 Task: Locate the nearest airport to Atlanta, Georgia, and Birmingham, Alabama.
Action: Key pressed <Key.caps_lock>A<Key.caps_lock>tlanta,<Key.caps_lock>G<Key.caps_lock>eorgia<Key.enter>
Screenshot: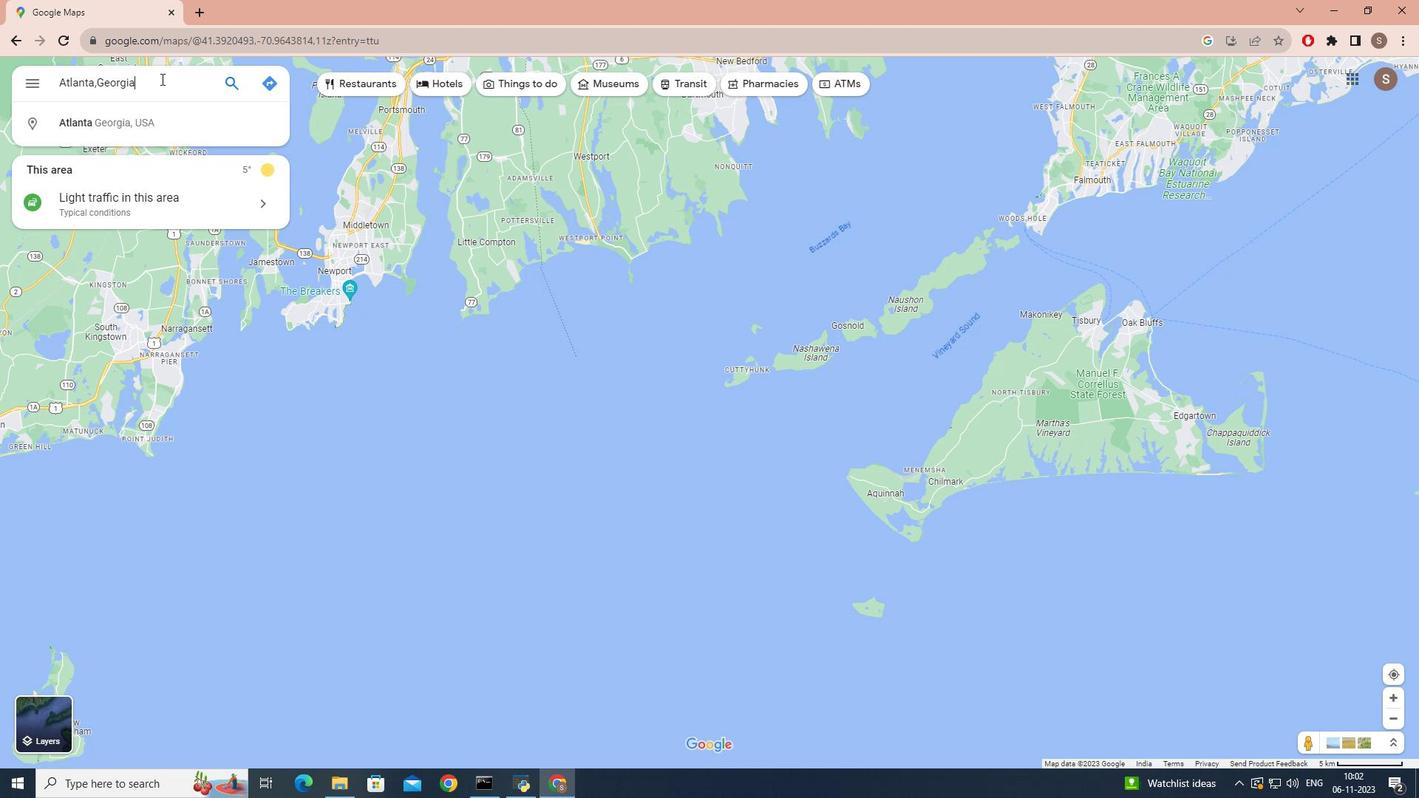 
Action: Mouse moved to (148, 330)
Screenshot: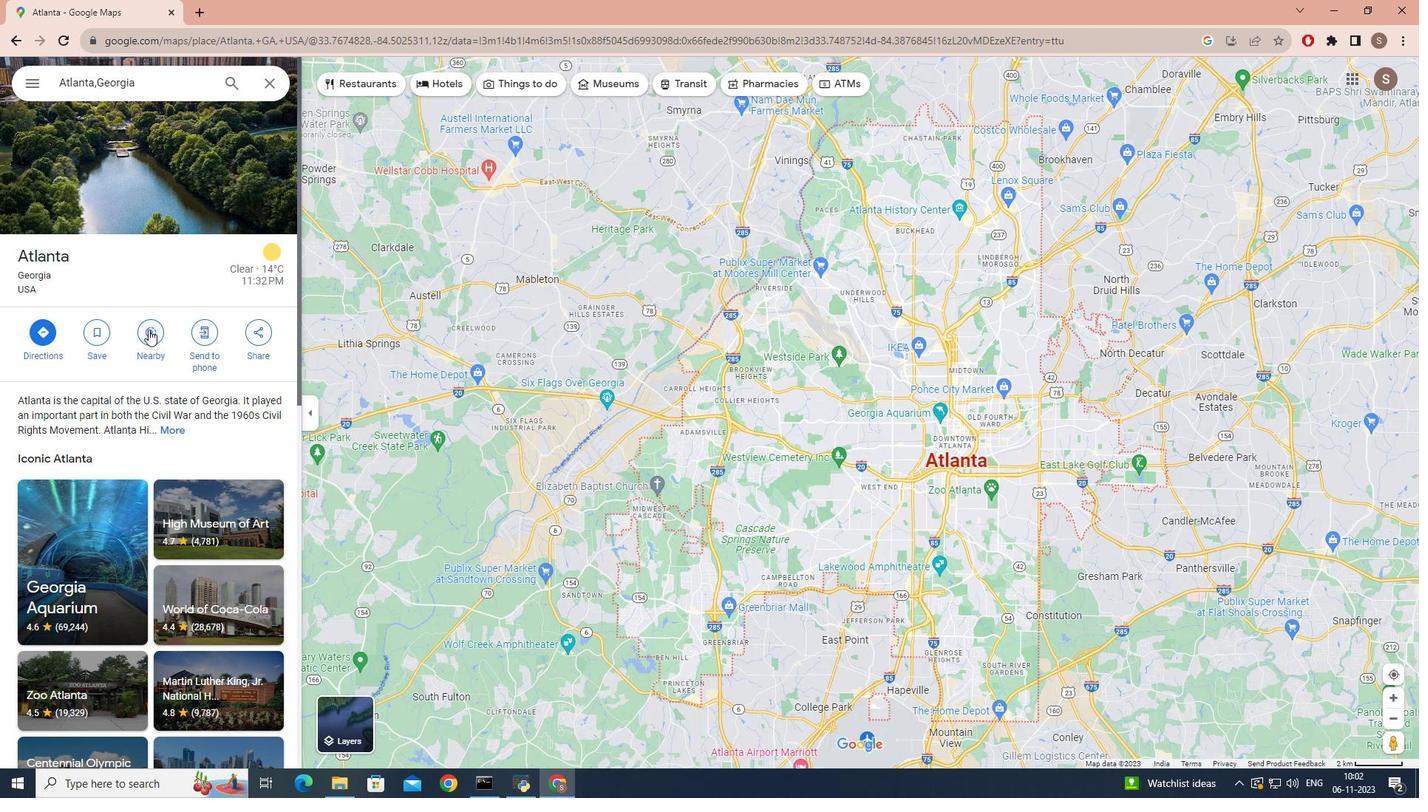 
Action: Mouse pressed left at (148, 330)
Screenshot: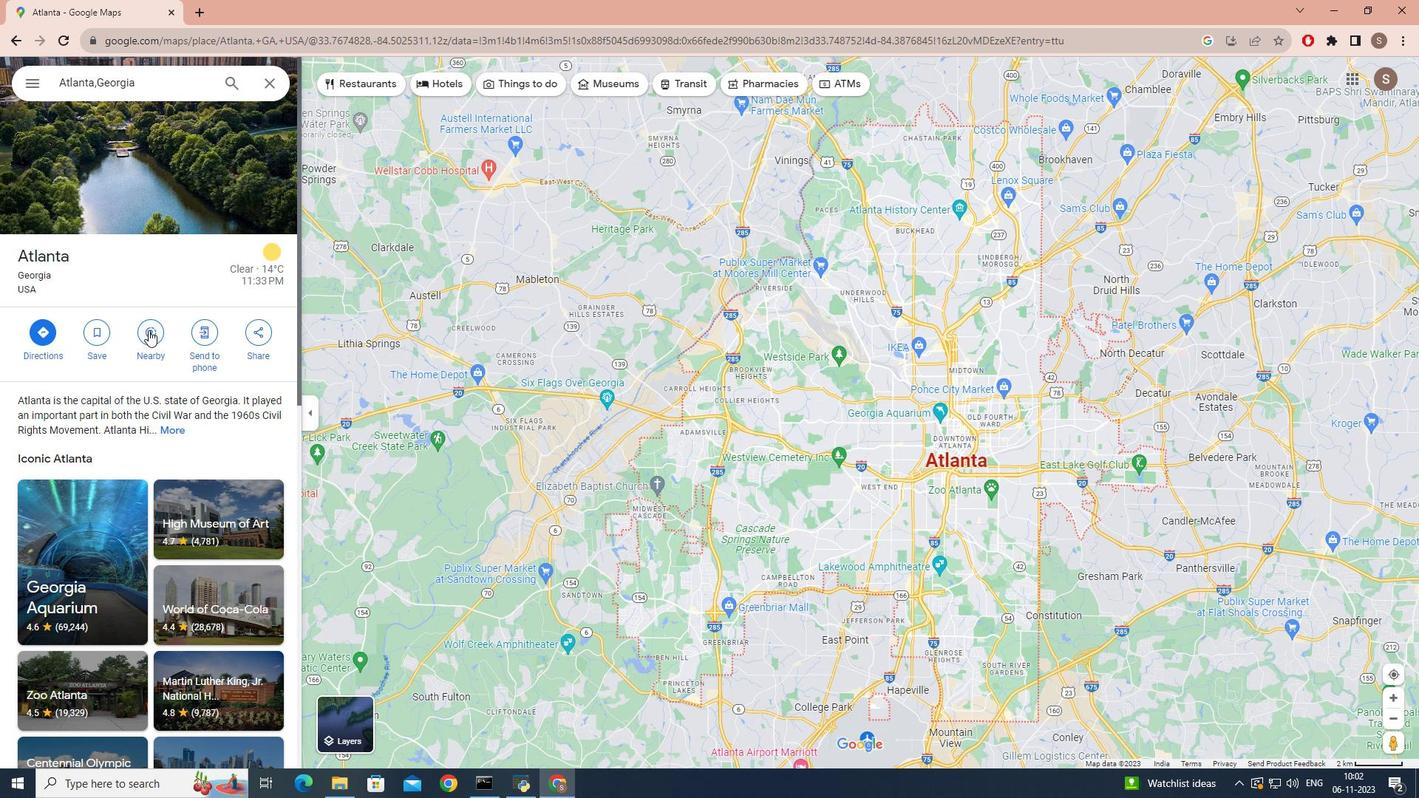 
Action: Mouse moved to (141, 137)
Screenshot: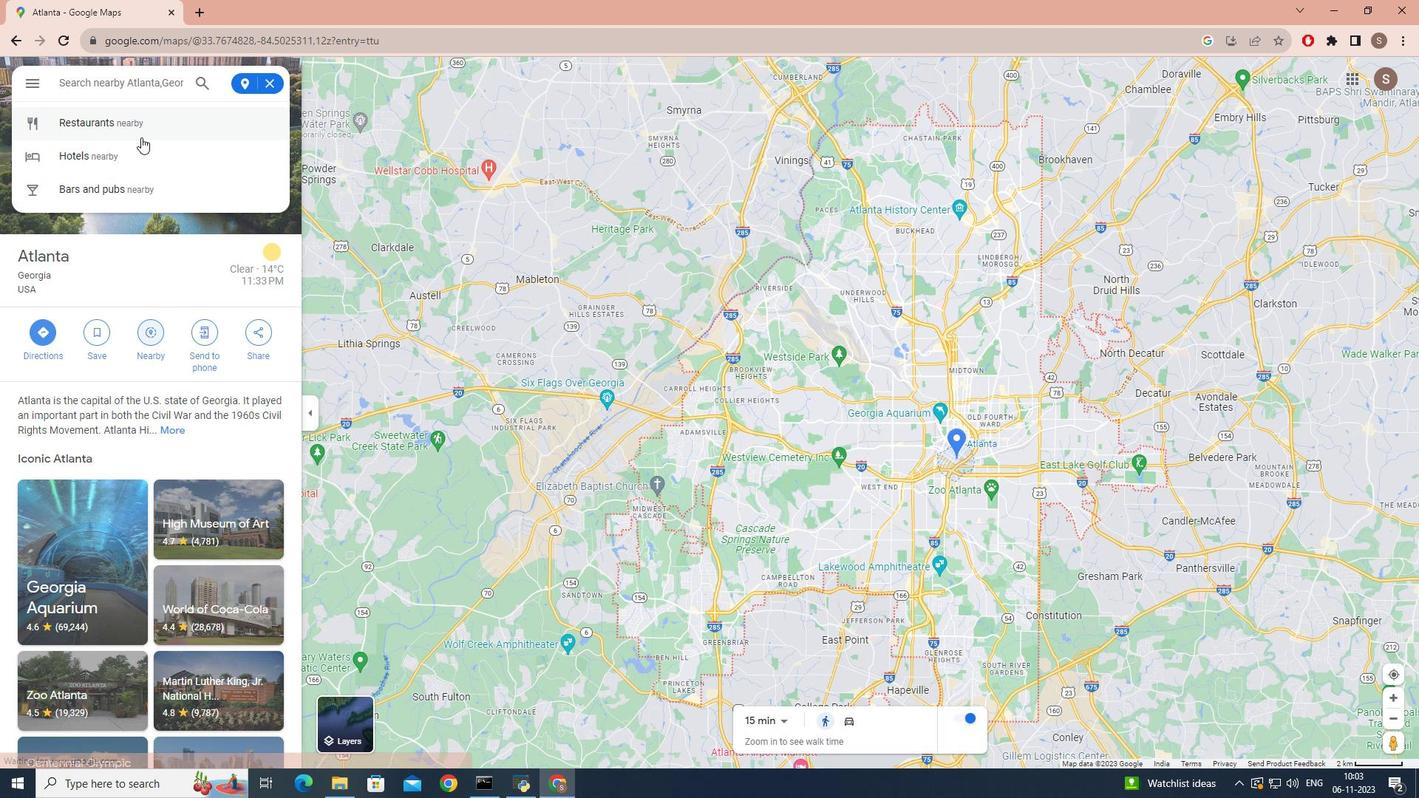 
Action: Key pressed airport<Key.enter>
Screenshot: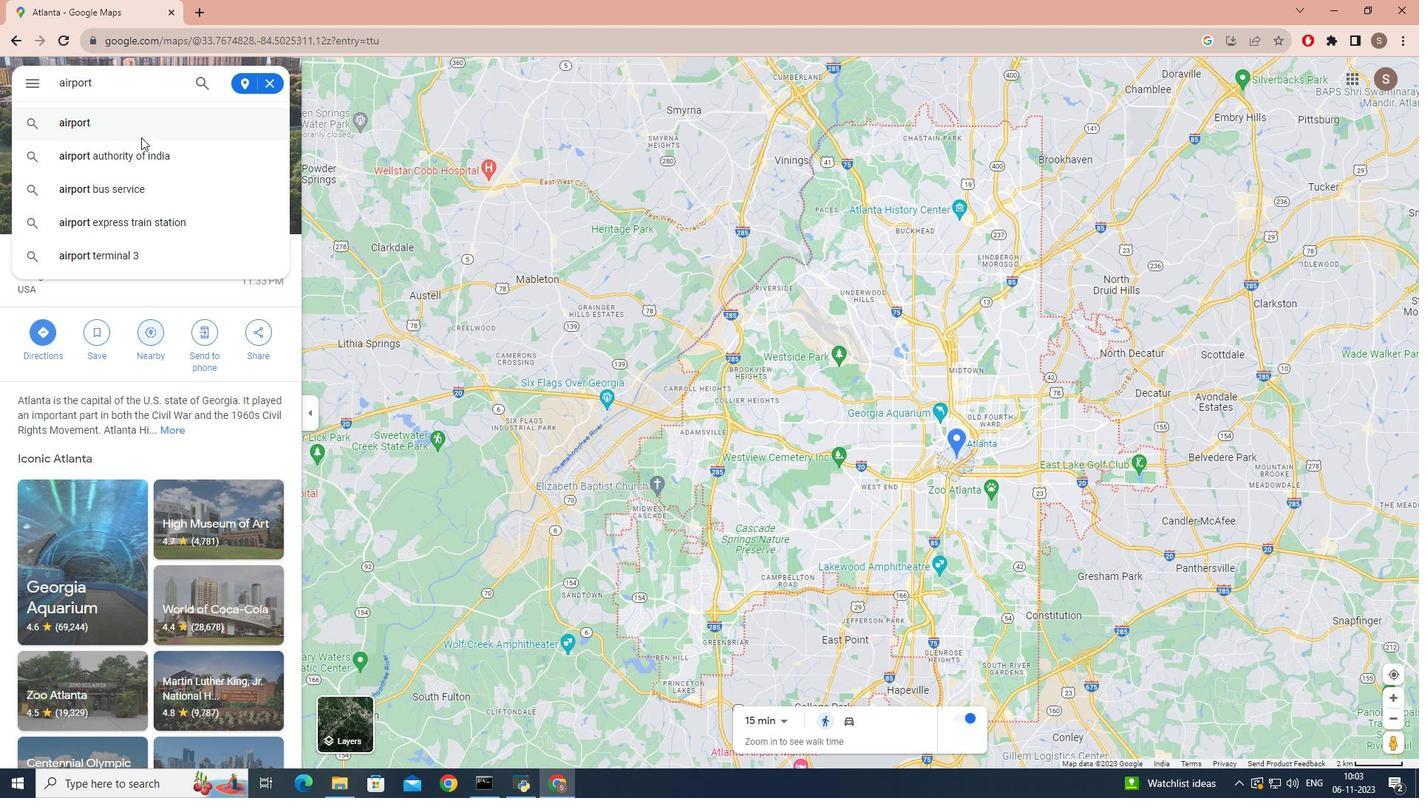 
Action: Mouse moved to (121, 178)
Screenshot: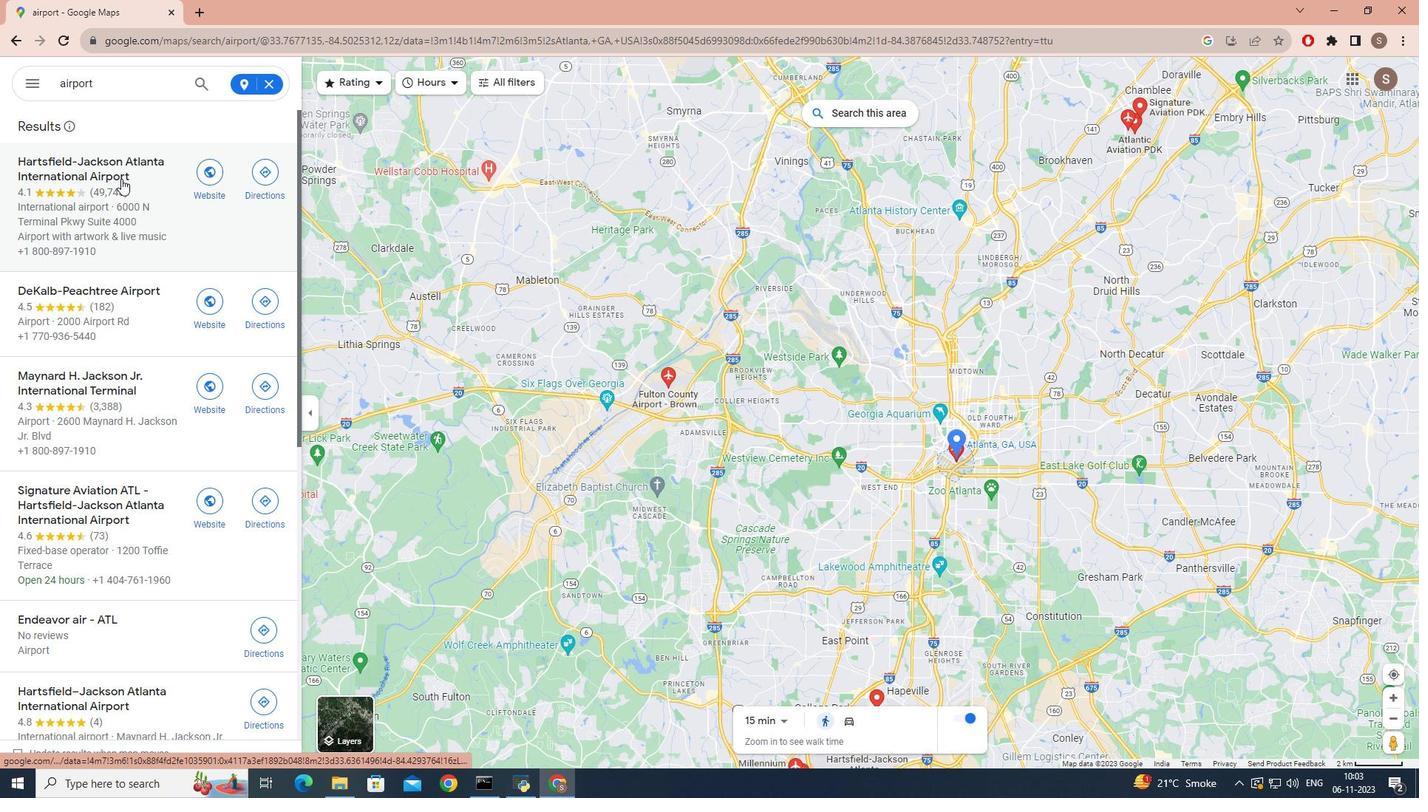 
Action: Mouse scrolled (121, 178) with delta (0, 0)
Screenshot: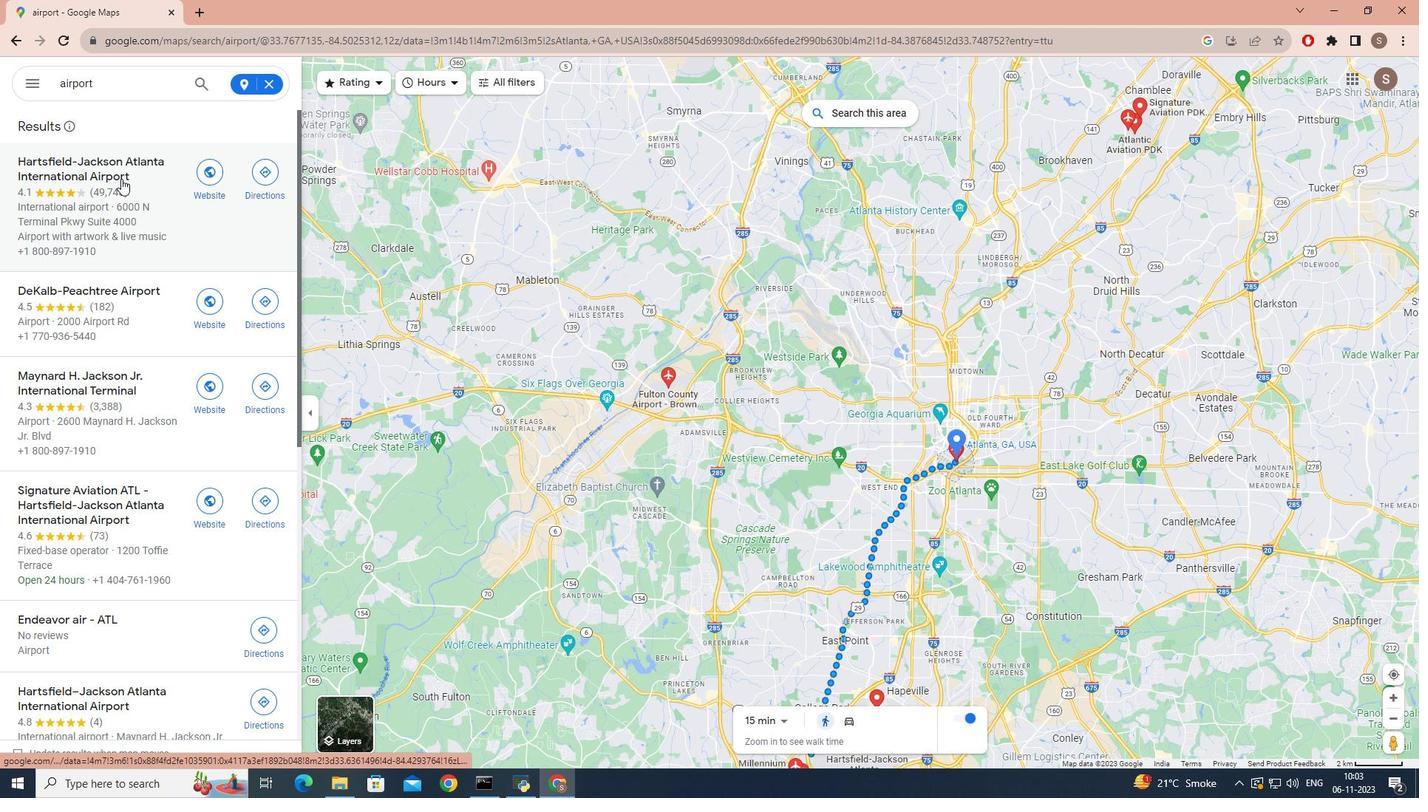 
Action: Mouse scrolled (121, 178) with delta (0, 0)
Screenshot: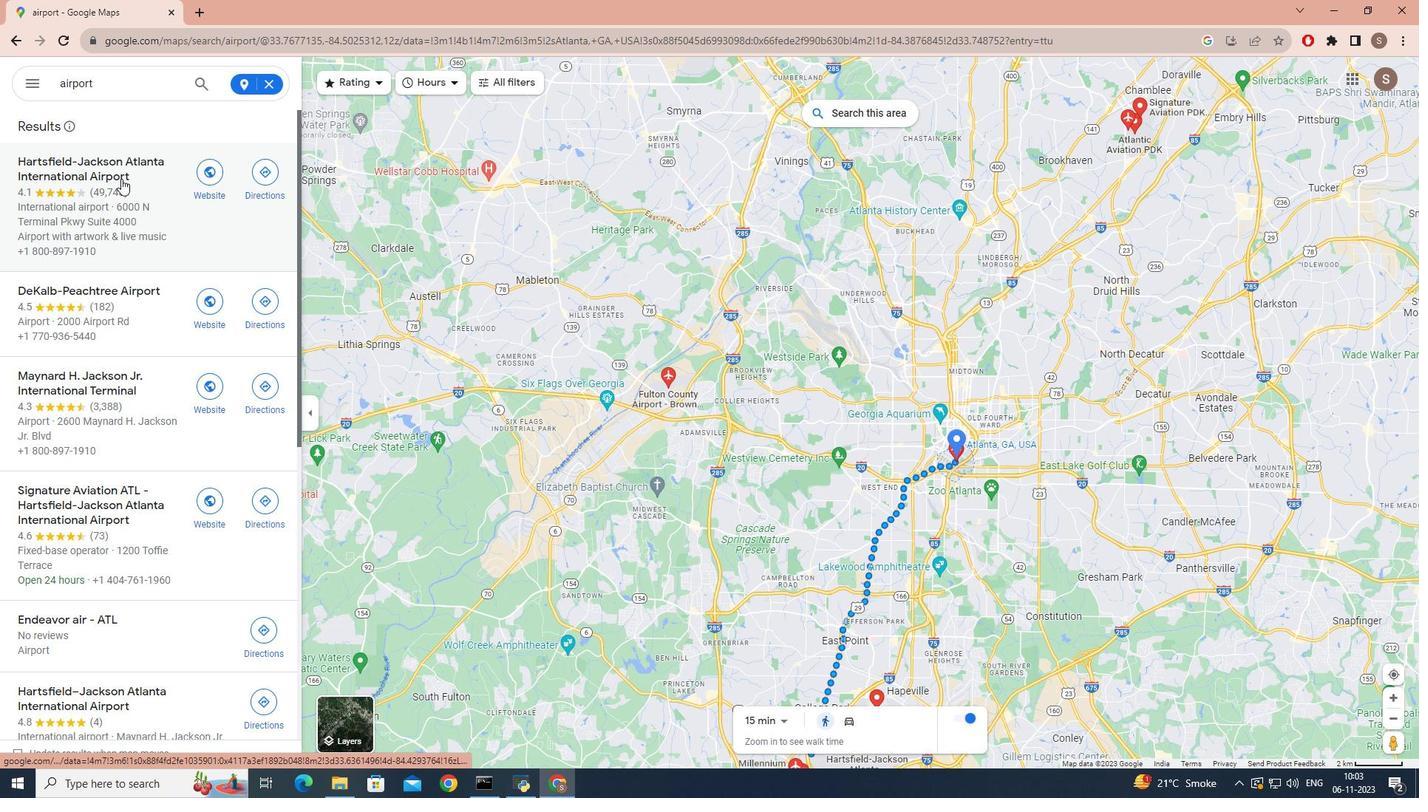 
Action: Mouse scrolled (121, 178) with delta (0, 0)
Screenshot: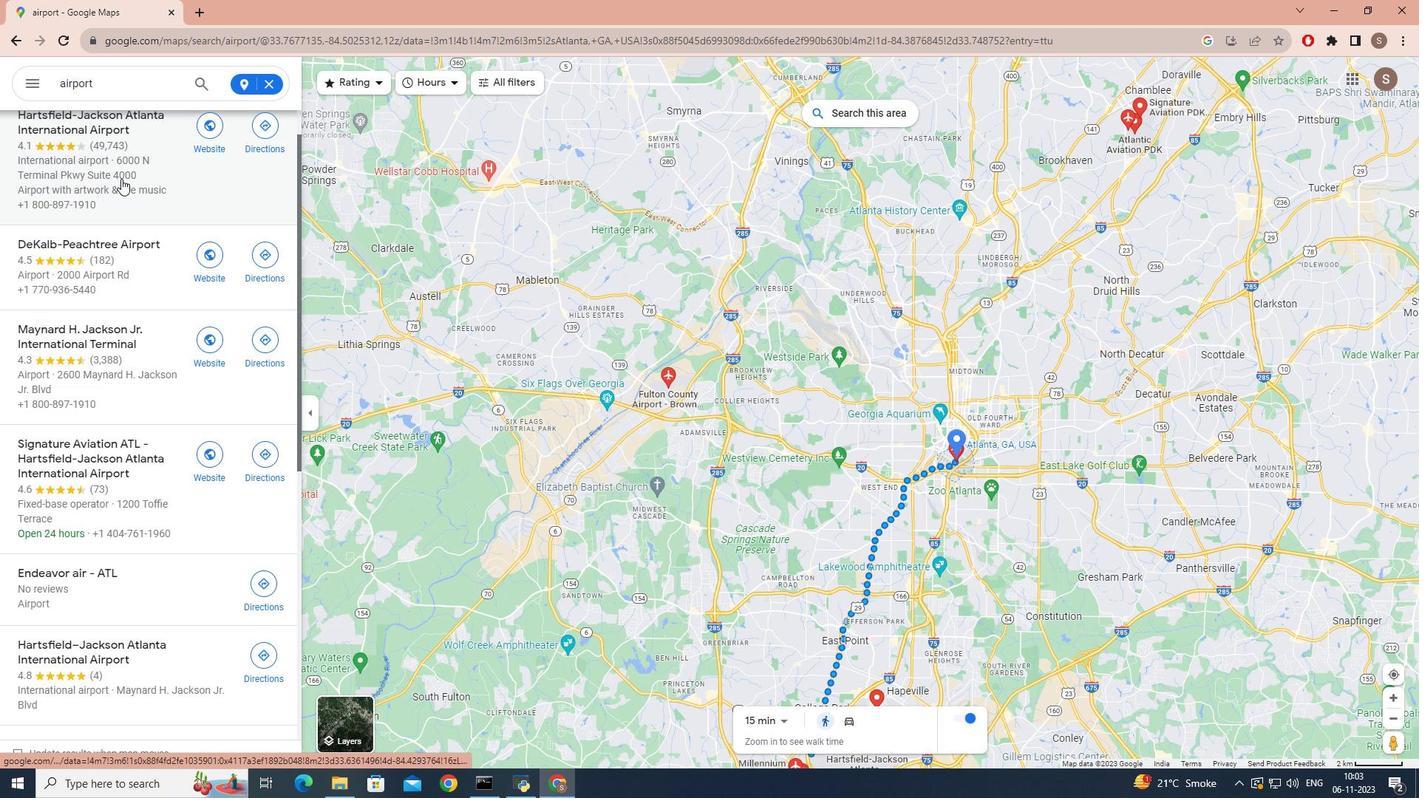 
Action: Mouse scrolled (121, 178) with delta (0, 0)
Screenshot: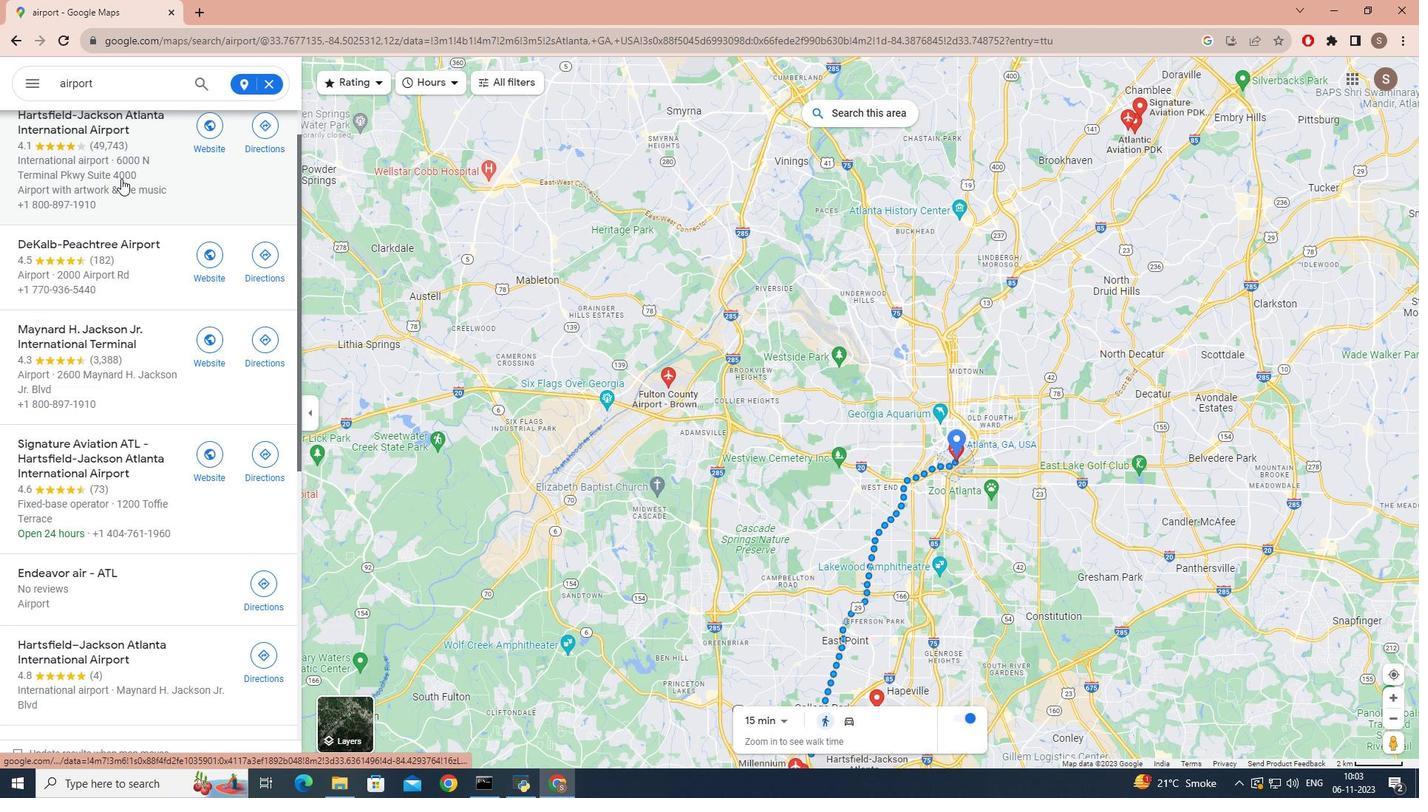 
Action: Mouse scrolled (121, 179) with delta (0, 0)
Screenshot: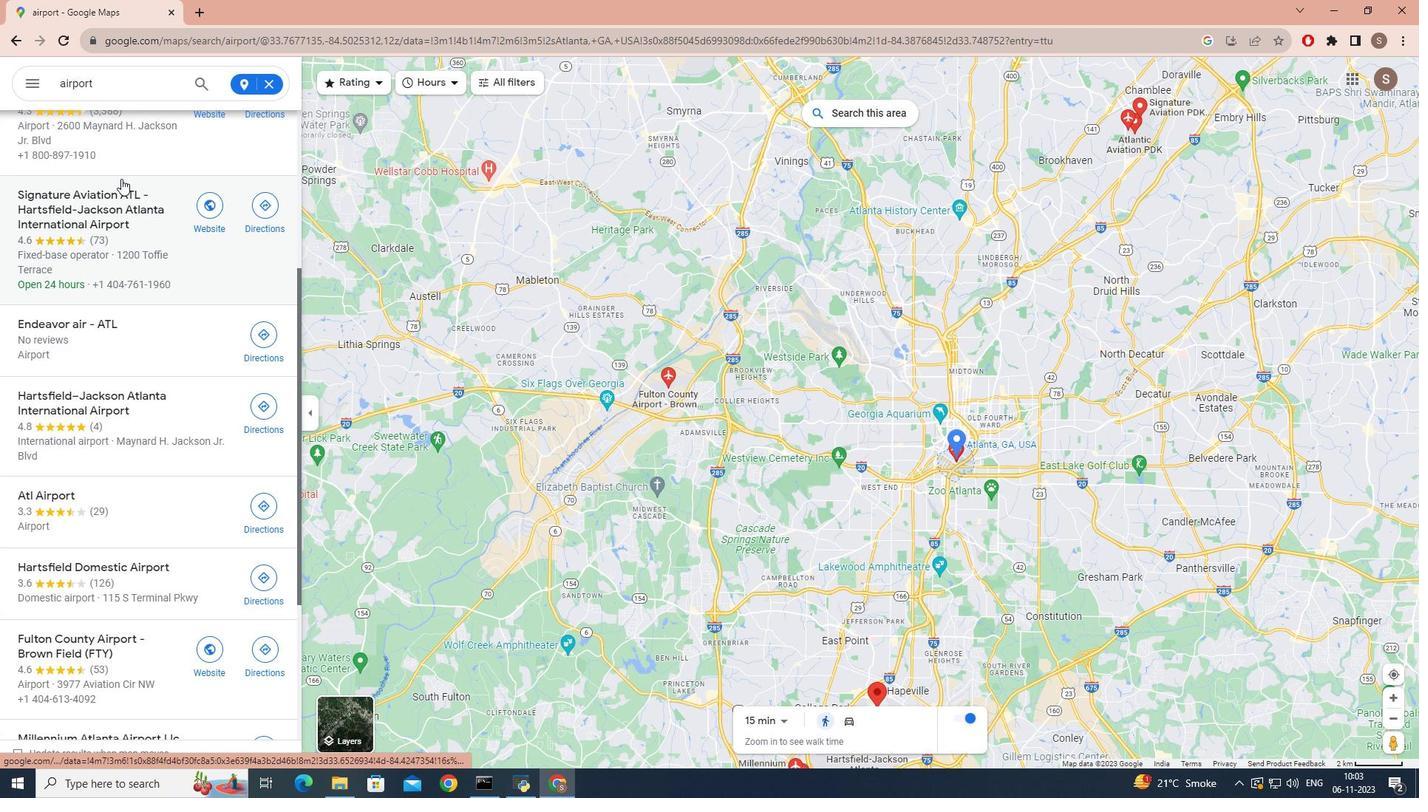 
Action: Mouse scrolled (121, 179) with delta (0, 0)
Screenshot: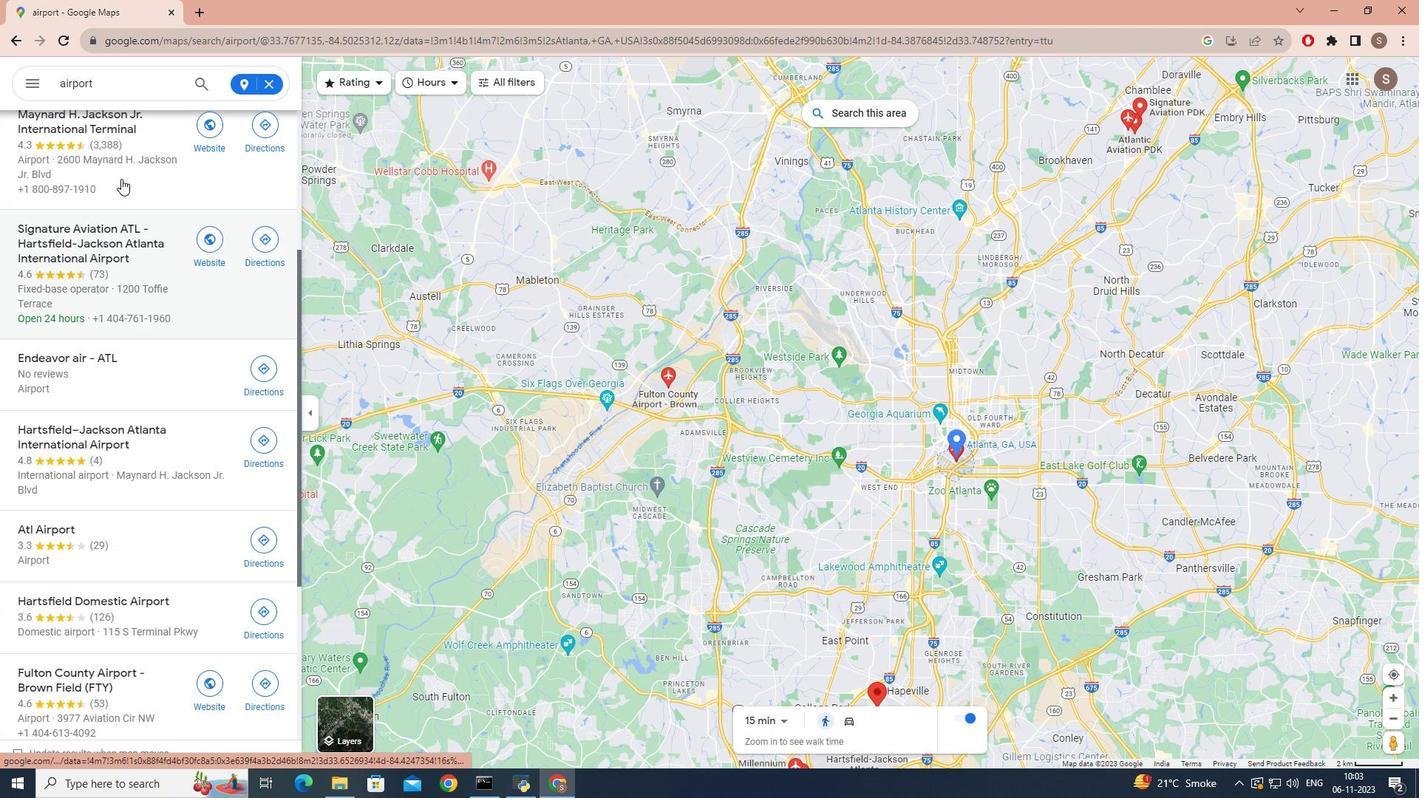 
Action: Mouse scrolled (121, 179) with delta (0, 0)
Screenshot: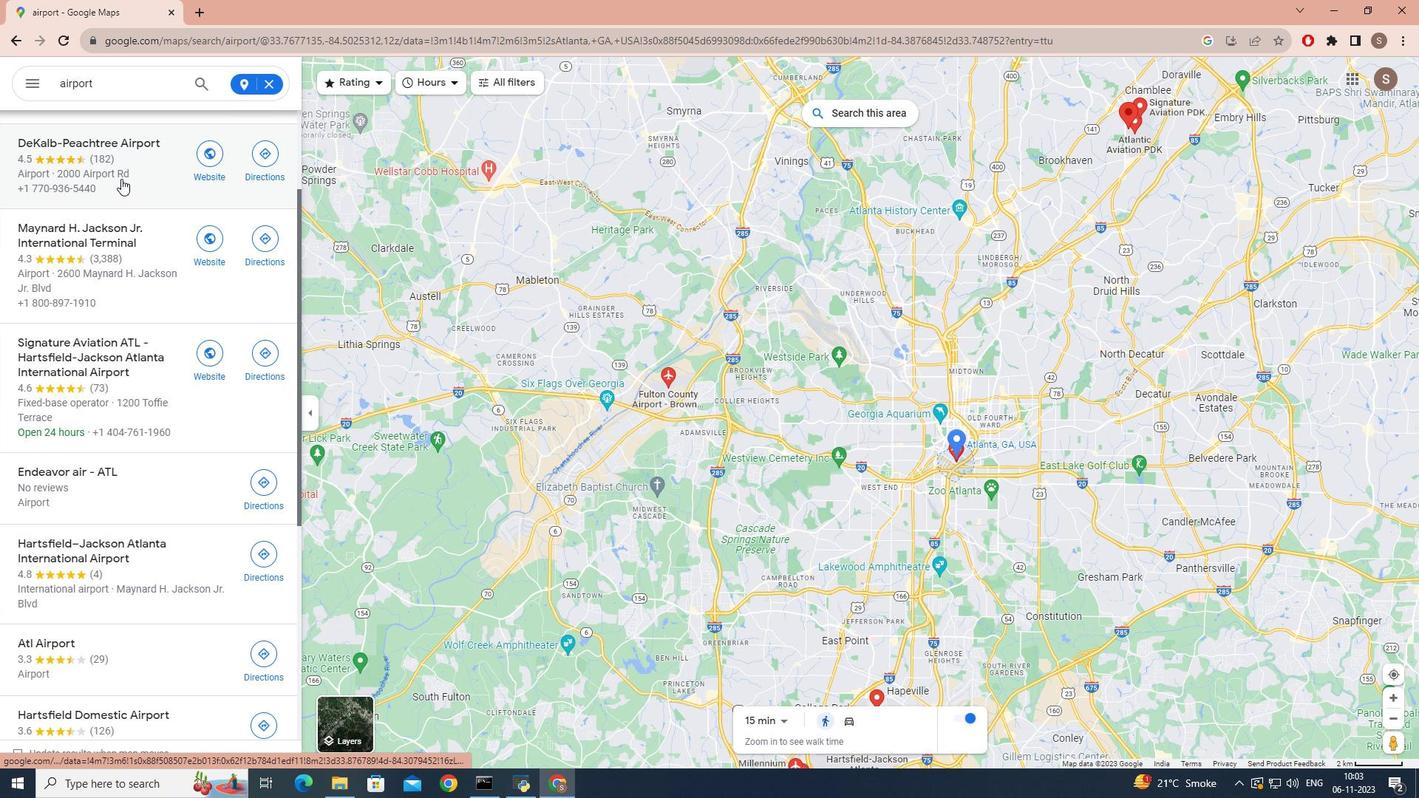 
Action: Mouse scrolled (121, 179) with delta (0, 0)
Screenshot: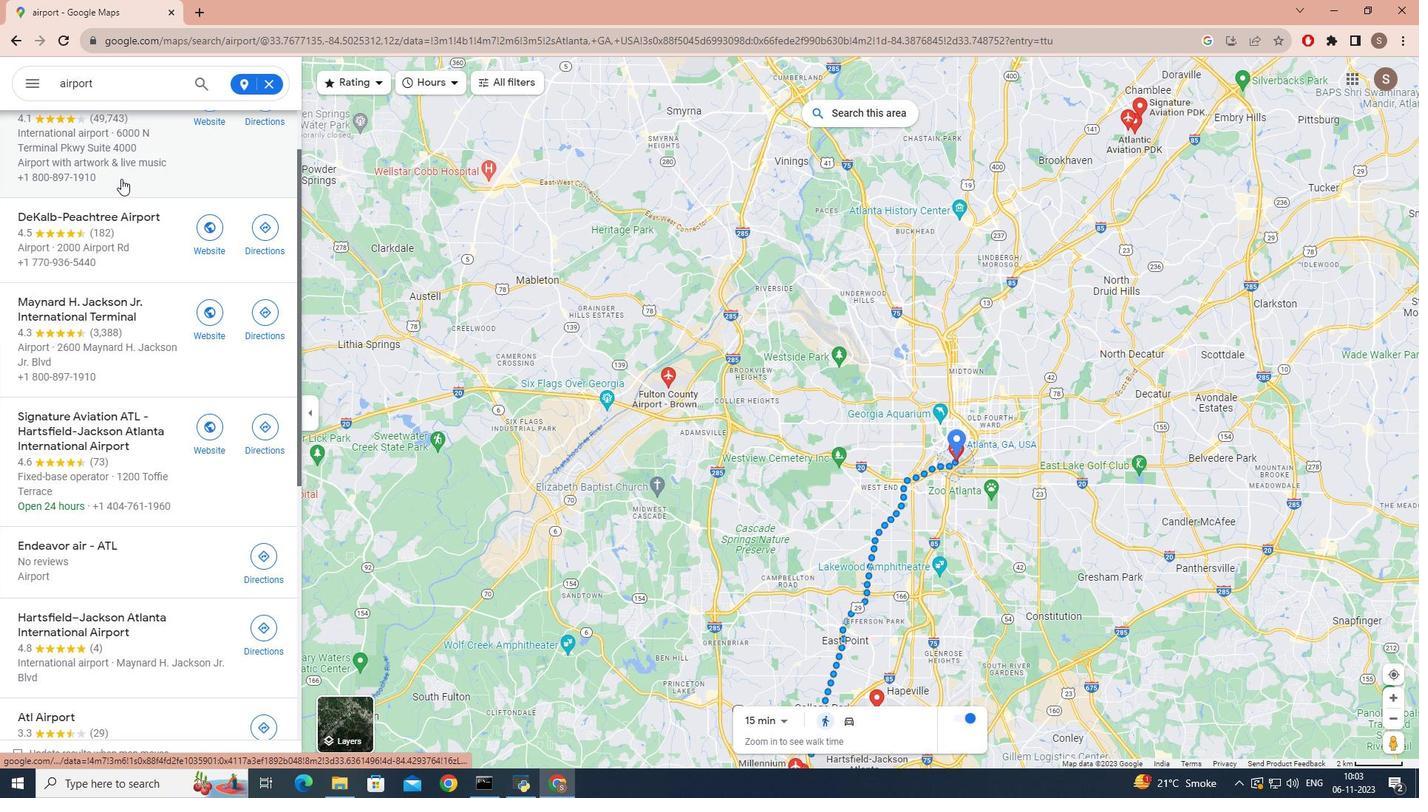 
Action: Mouse scrolled (121, 179) with delta (0, 0)
Screenshot: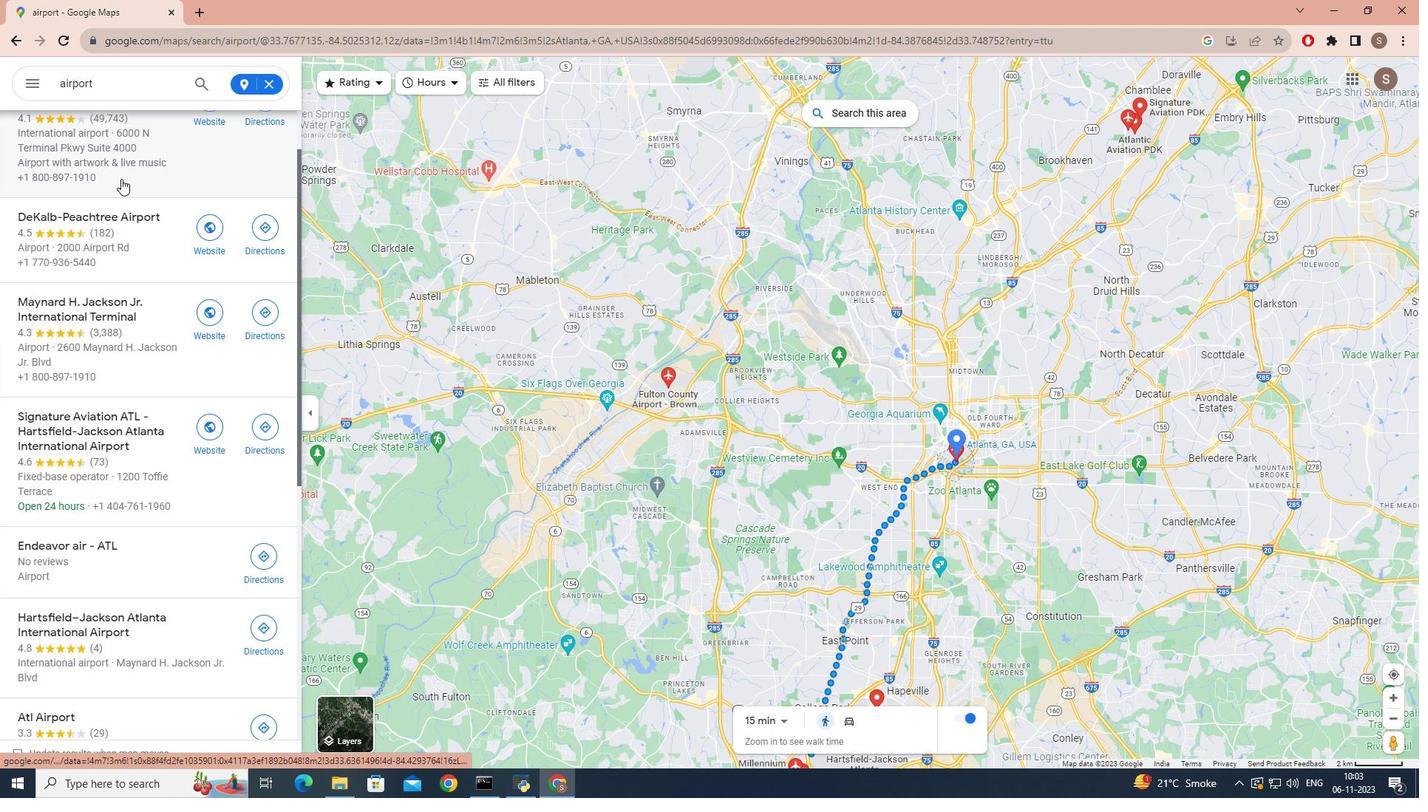 
Action: Mouse moved to (271, 85)
Screenshot: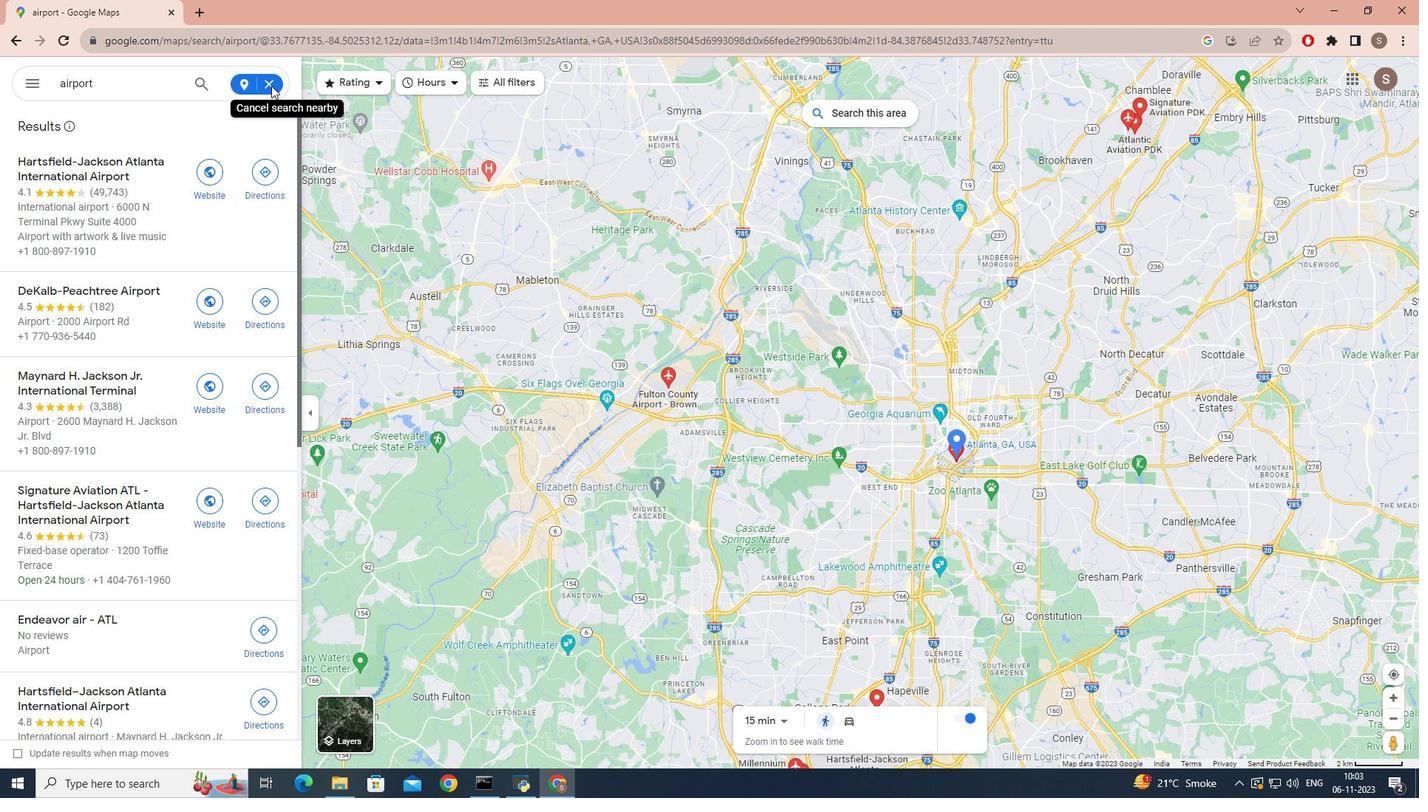 
Action: Mouse pressed left at (271, 85)
Screenshot: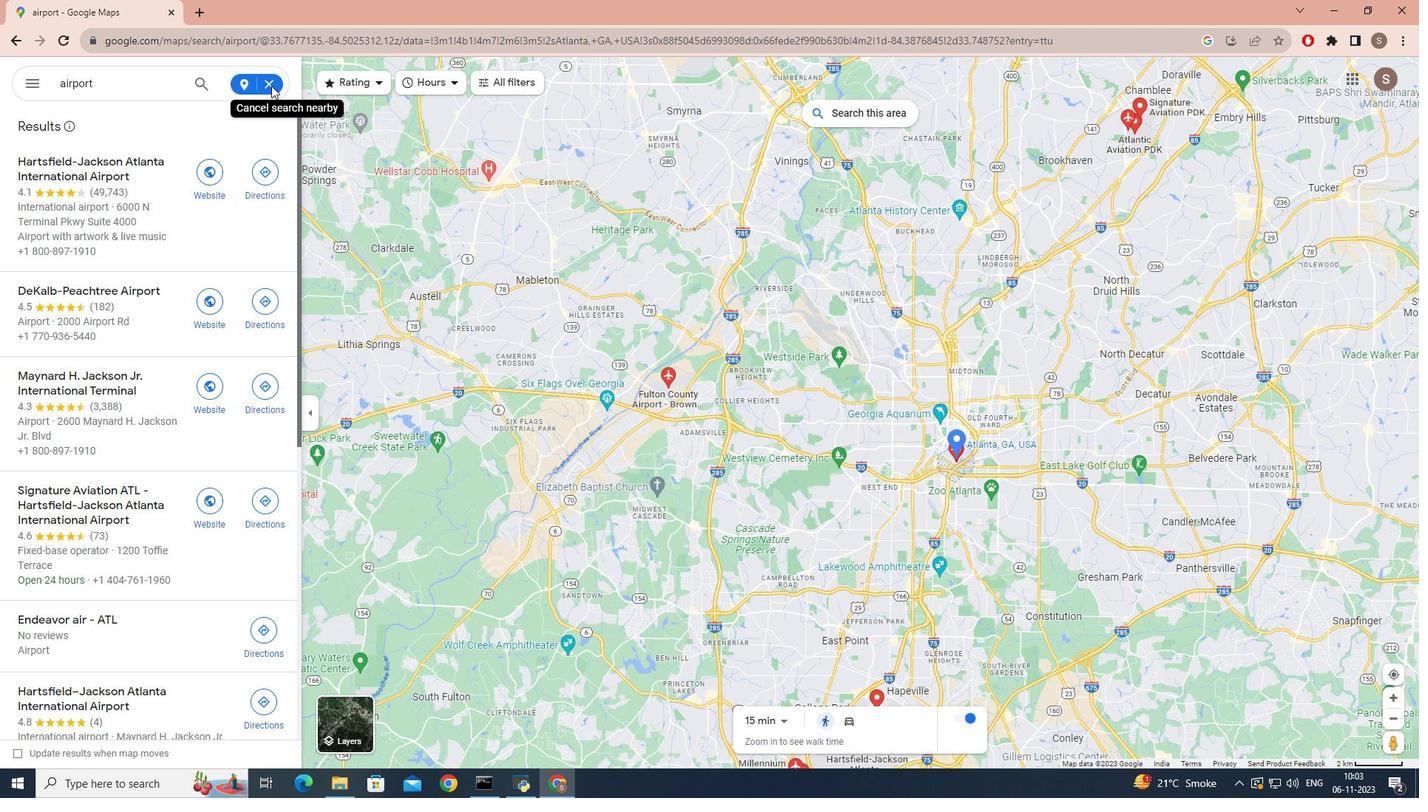 
Action: Mouse pressed left at (271, 85)
Screenshot: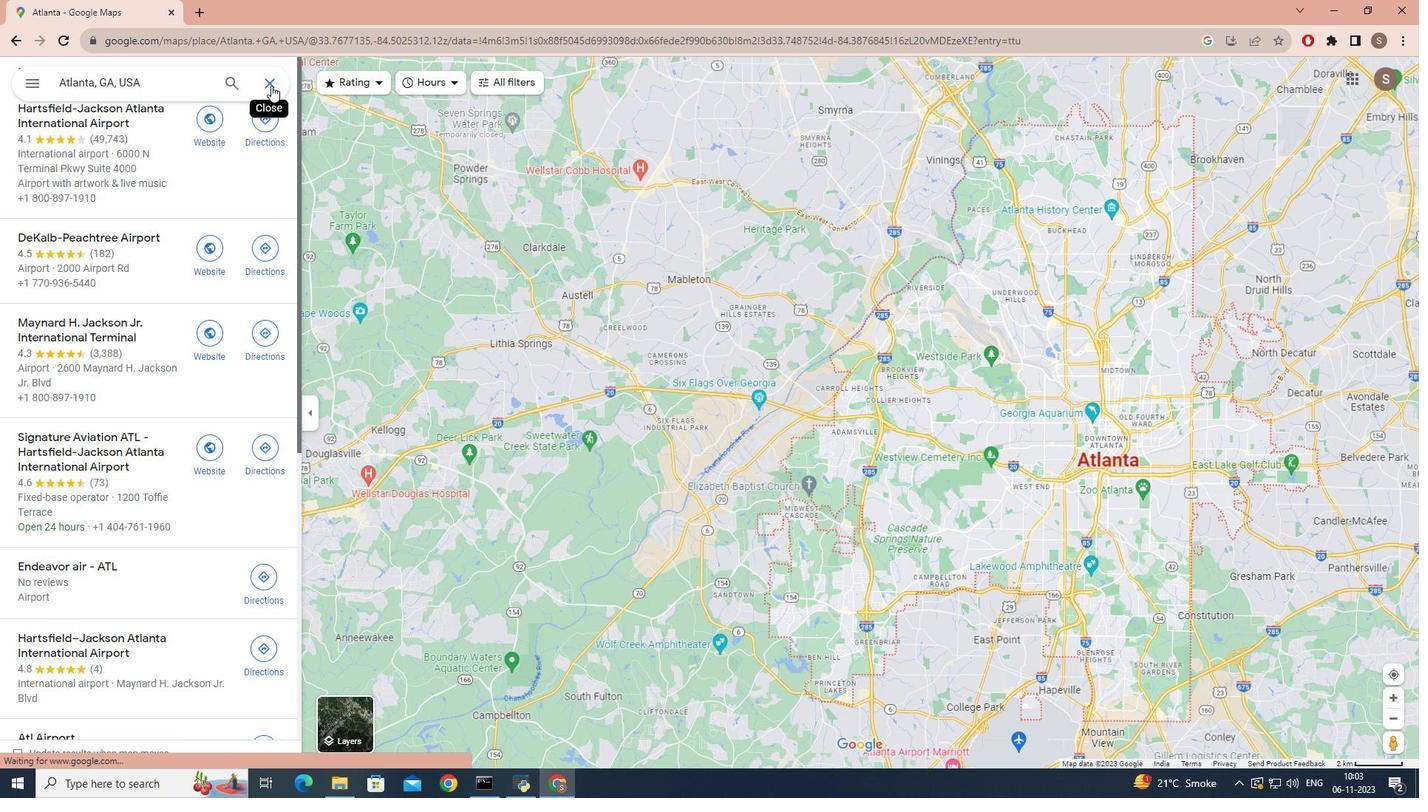 
Action: Mouse moved to (98, 68)
Screenshot: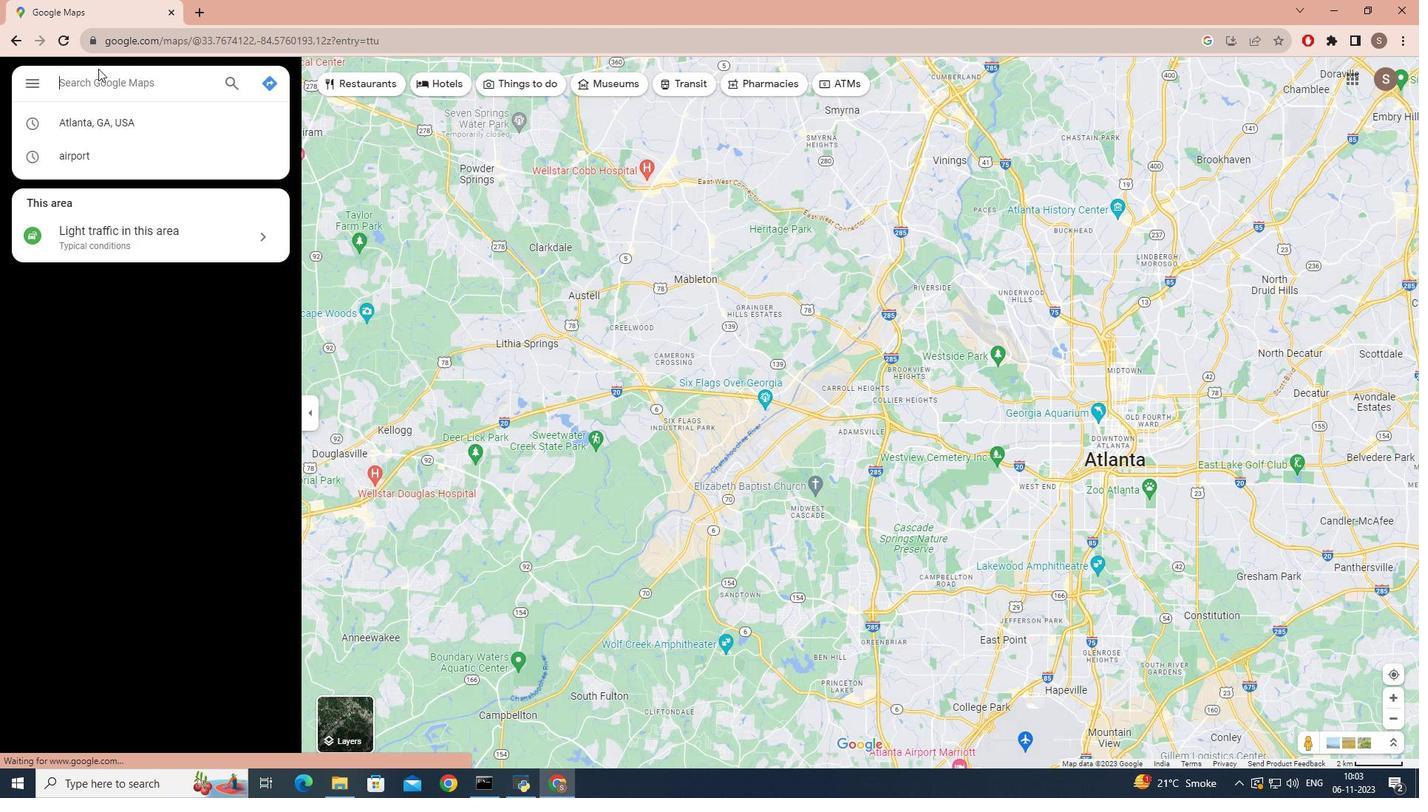 
Action: Key pressed <Key.caps_lock>B<Key.caps_lock>irmingham,<Key.caps_lock>A<Key.caps_lock>labama<Key.enter>
Screenshot: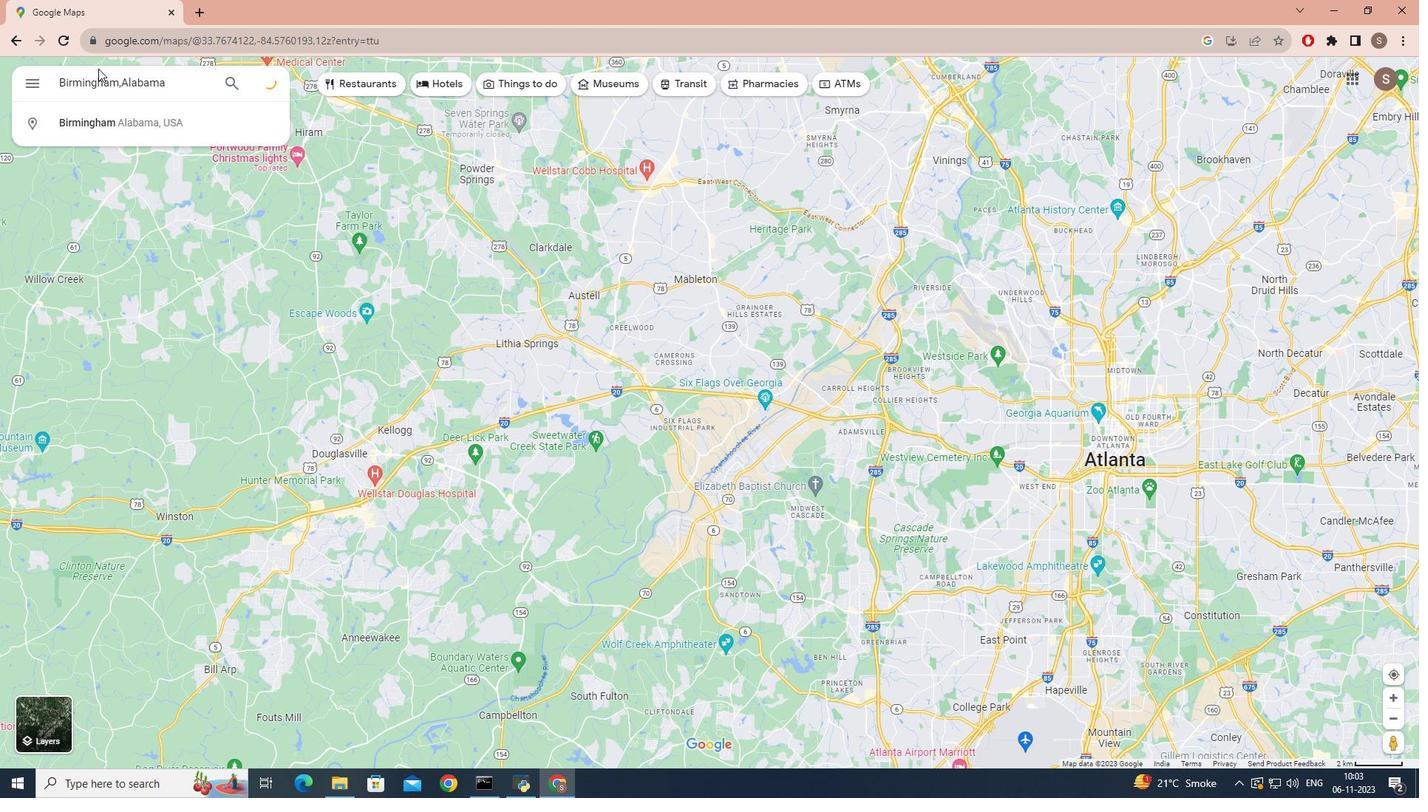 
Action: Mouse moved to (144, 328)
Screenshot: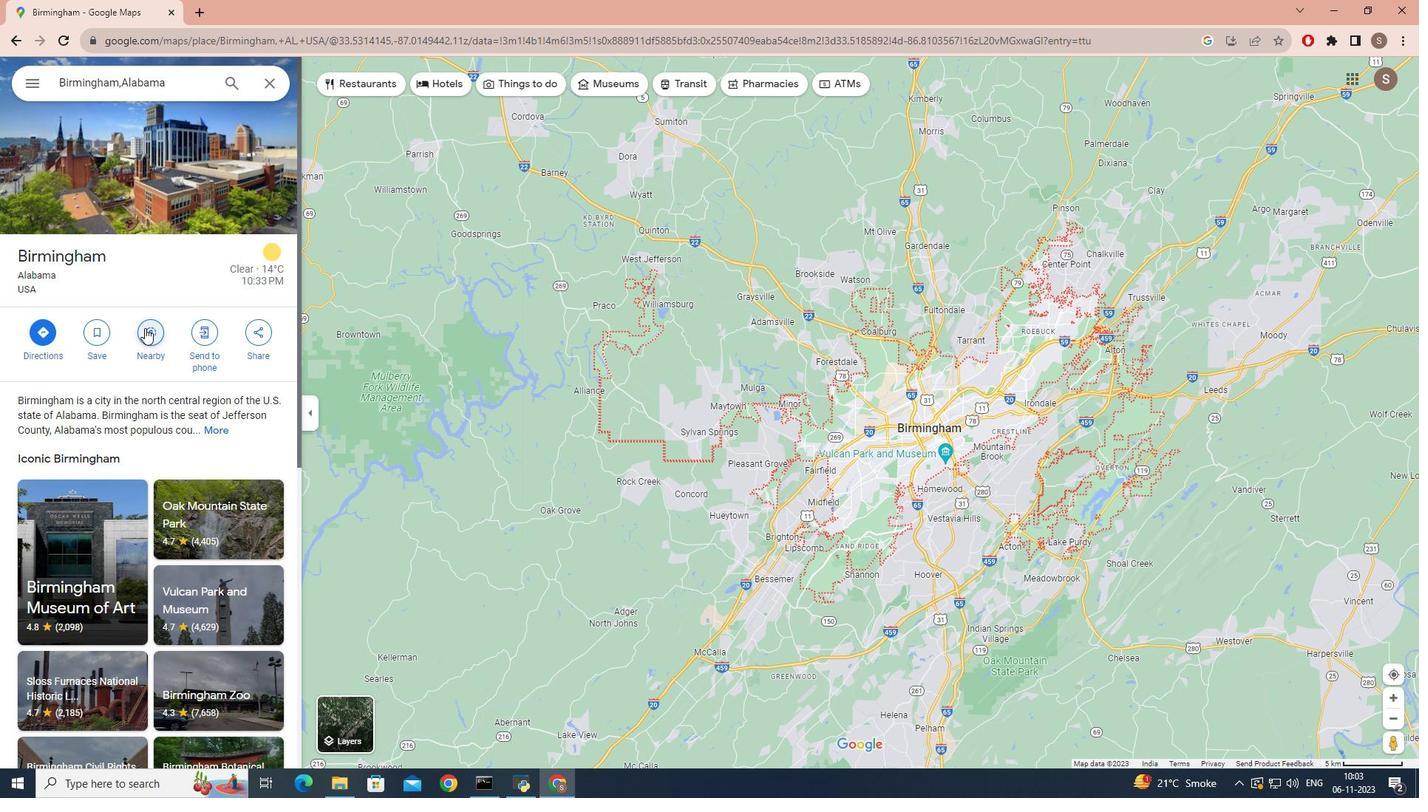 
Action: Mouse pressed left at (144, 328)
Screenshot: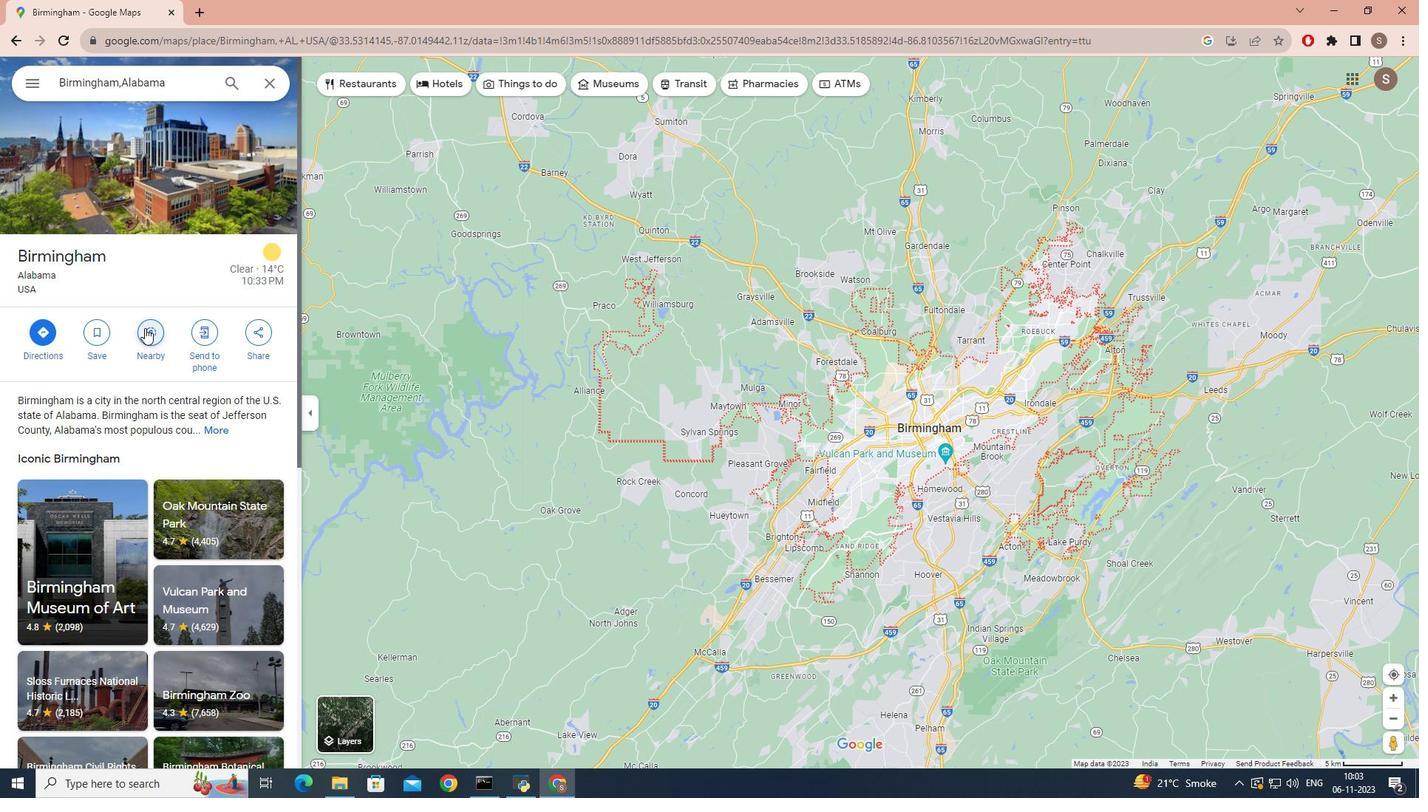 
Action: Mouse moved to (155, 76)
Screenshot: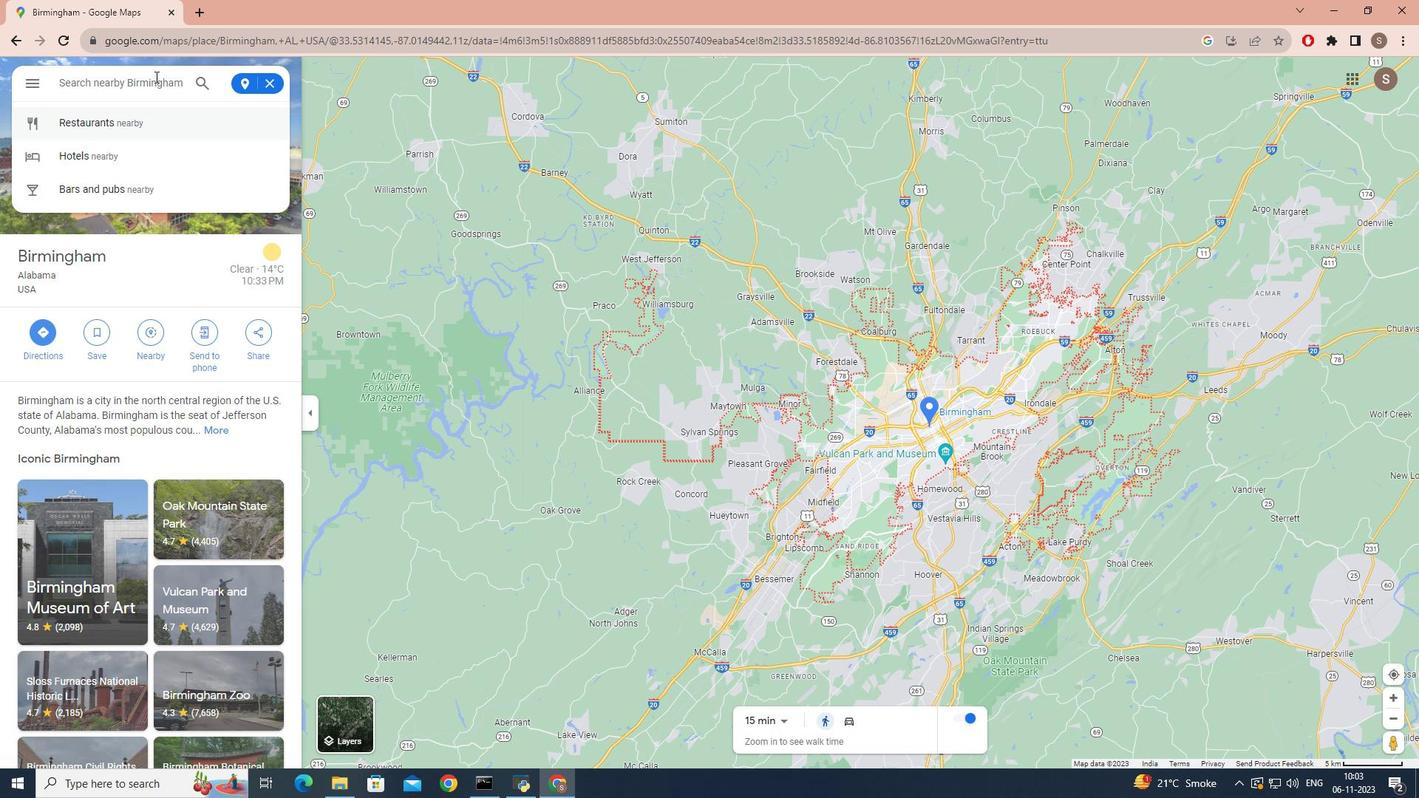 
Action: Key pressed air
Screenshot: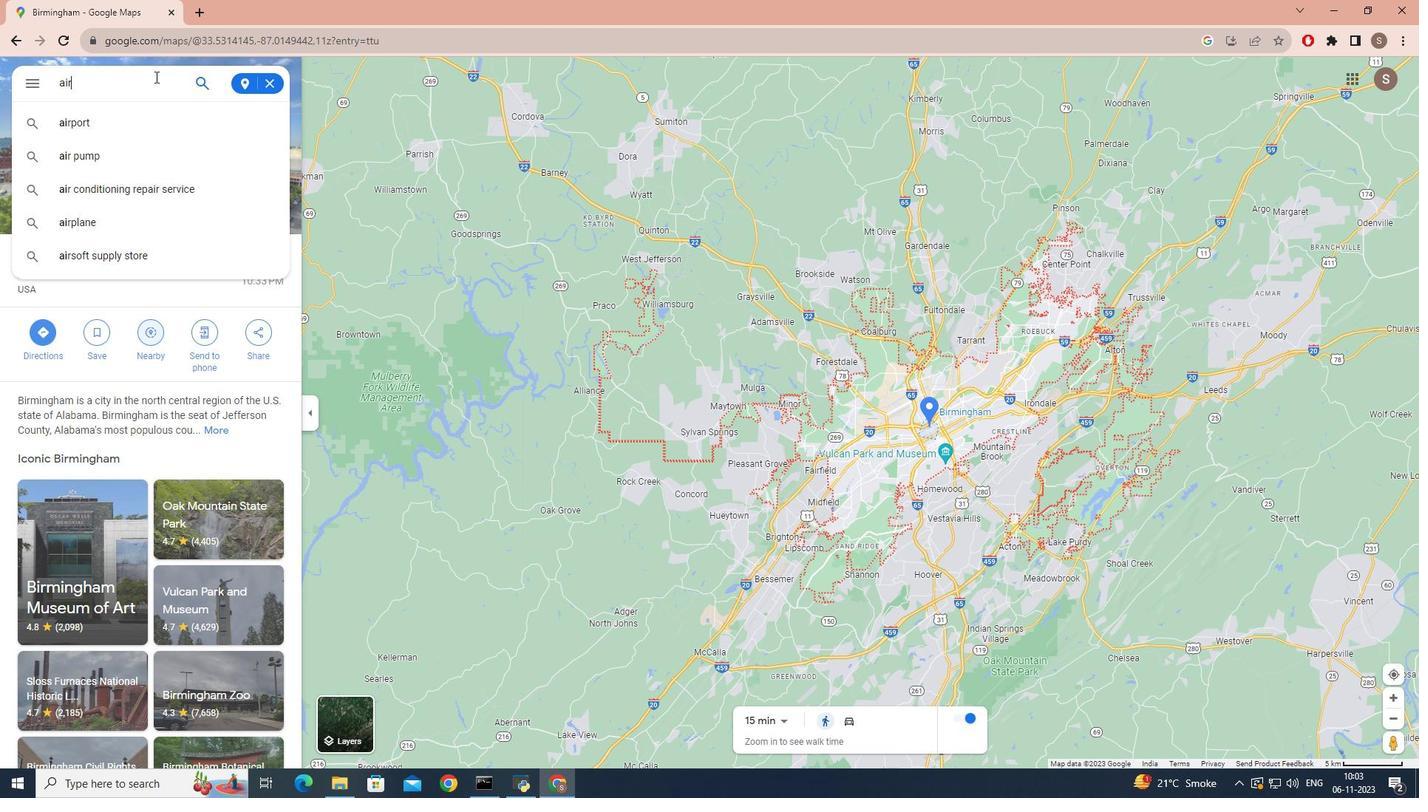
Action: Mouse moved to (155, 76)
Screenshot: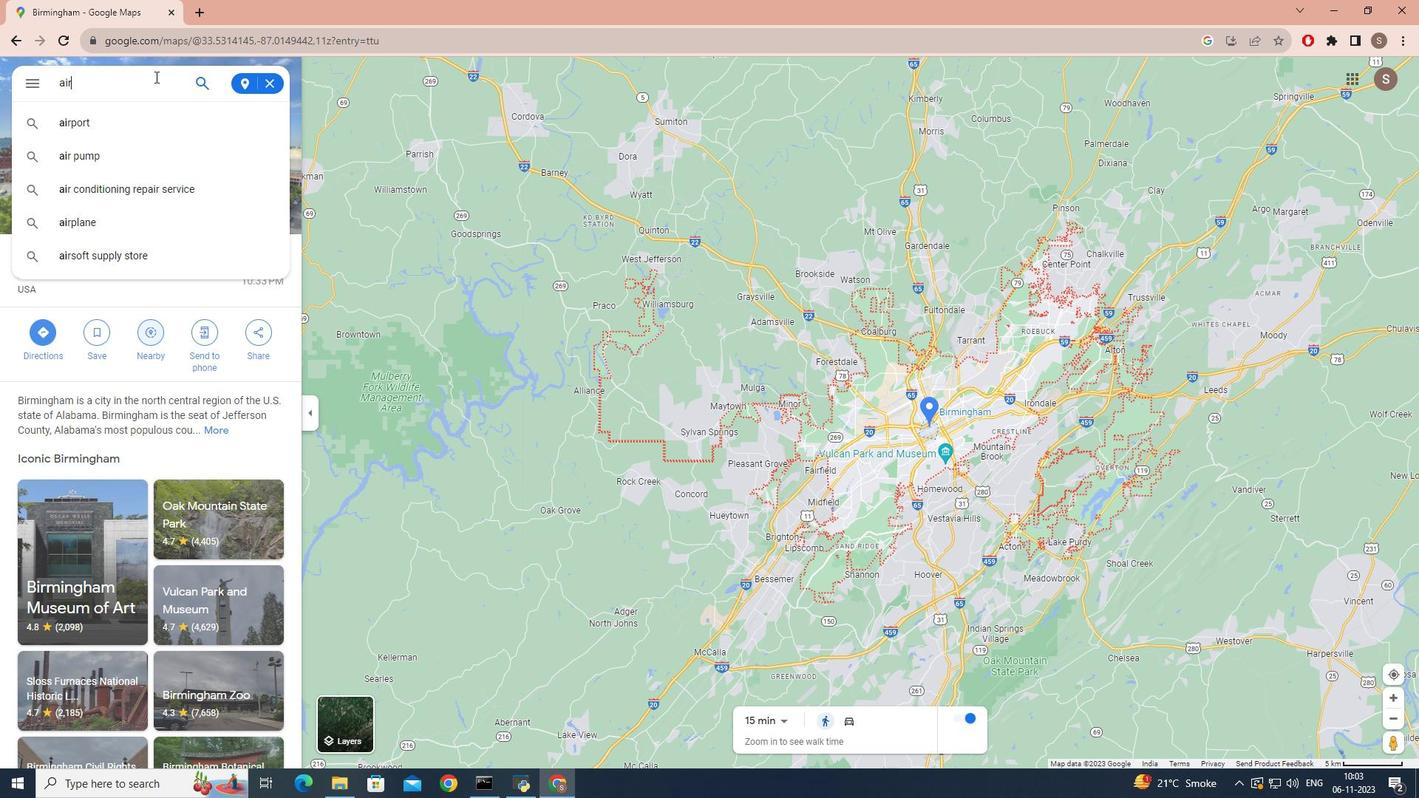 
Action: Key pressed port<Key.enter>
Screenshot: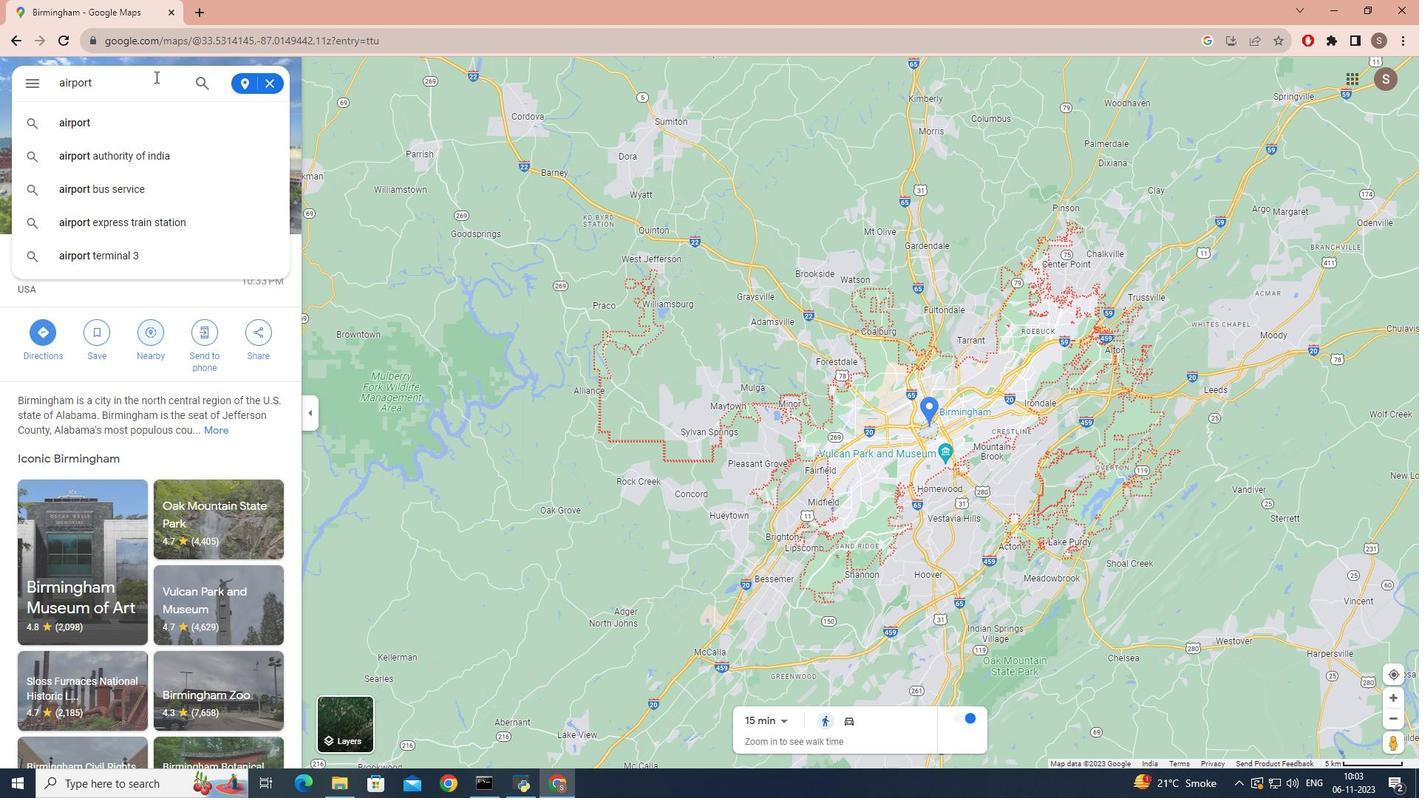 
Action: Mouse moved to (125, 153)
Screenshot: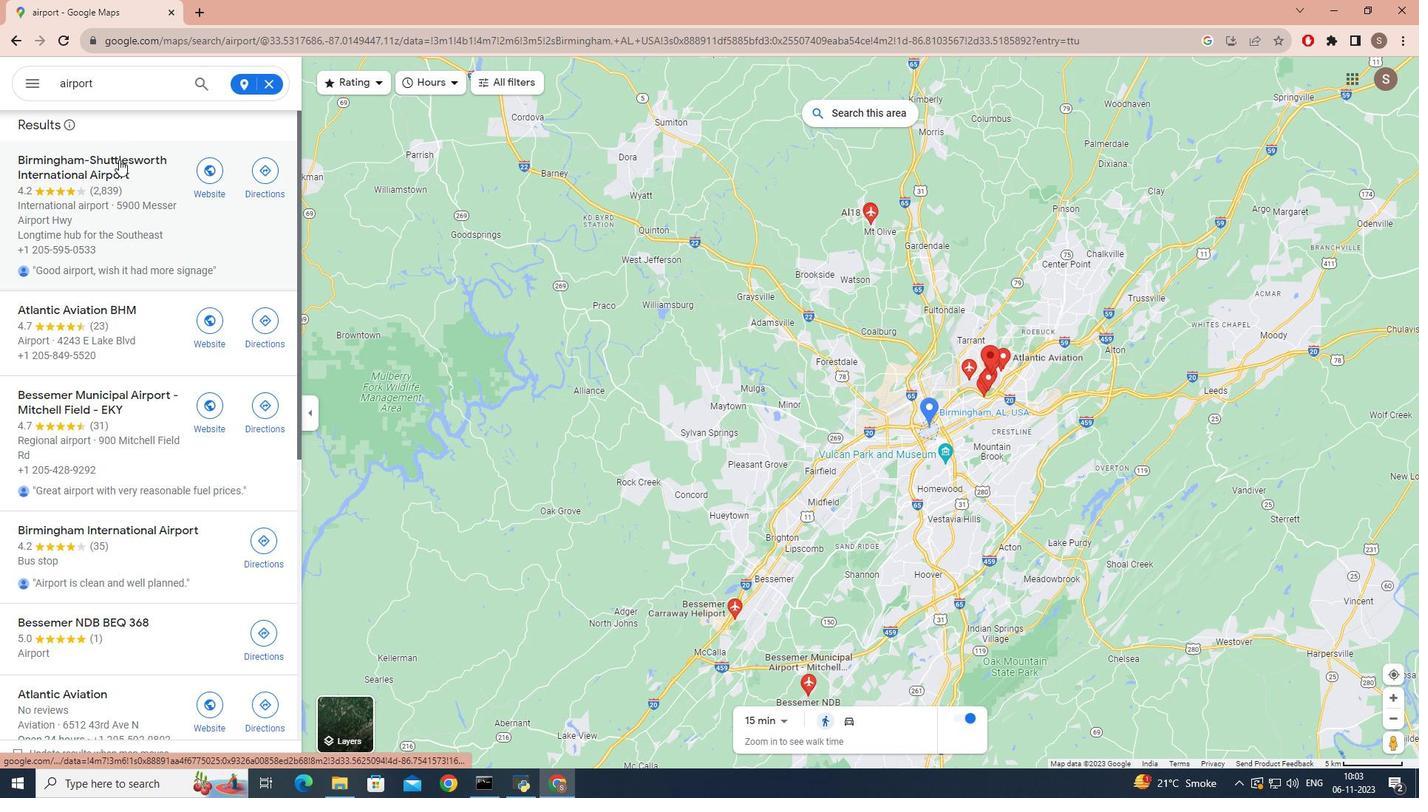 
Action: Mouse scrolled (125, 152) with delta (0, 0)
Screenshot: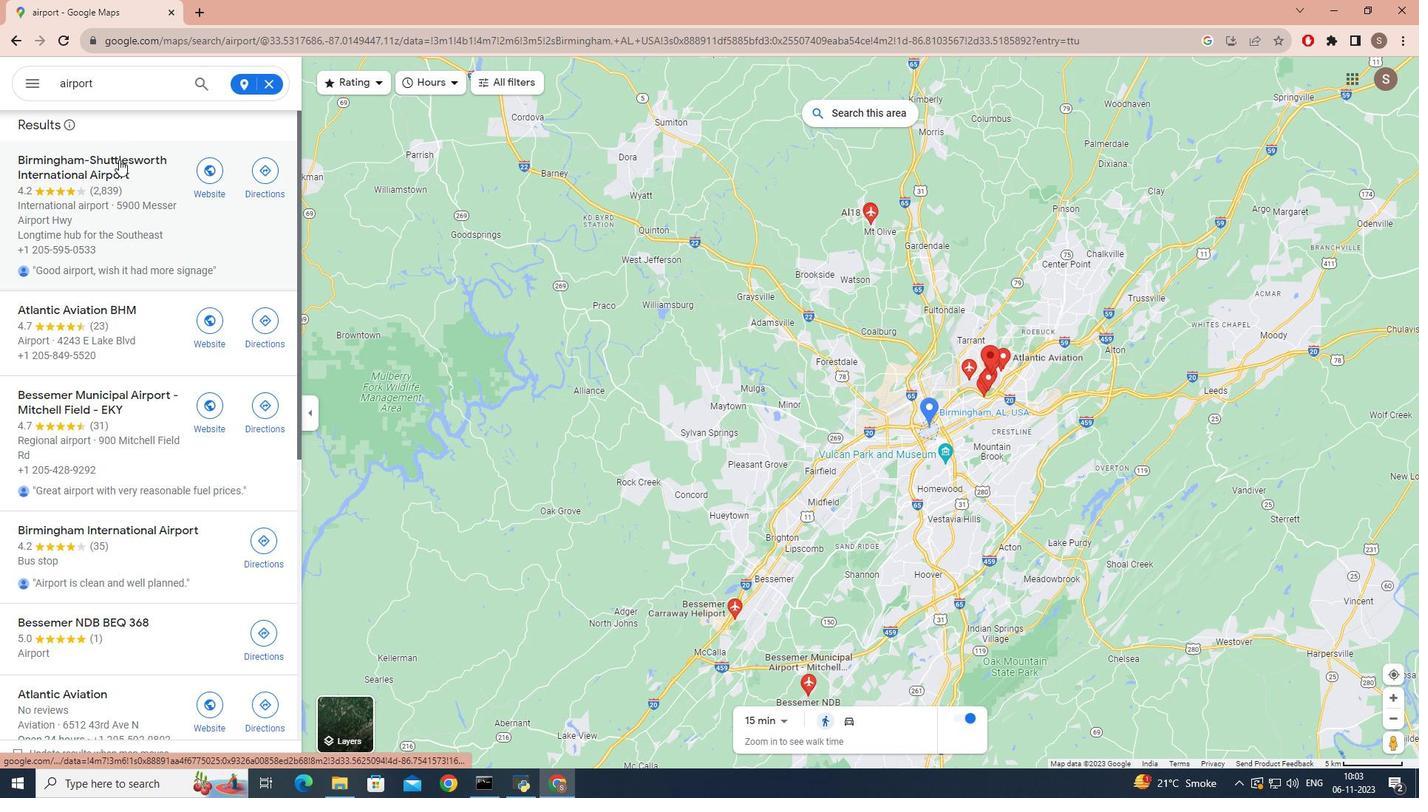 
Action: Mouse moved to (119, 159)
Screenshot: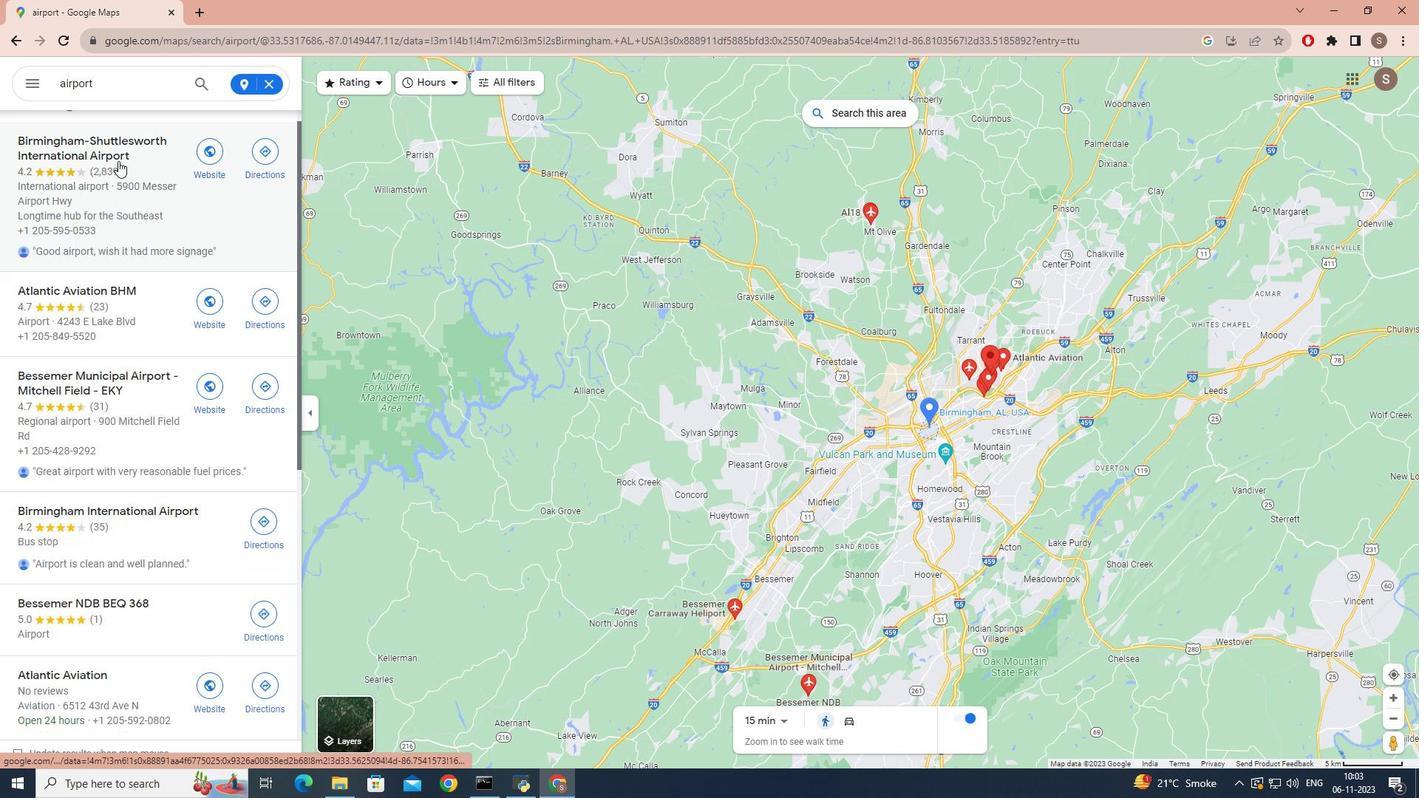 
Action: Mouse scrolled (119, 158) with delta (0, 0)
Screenshot: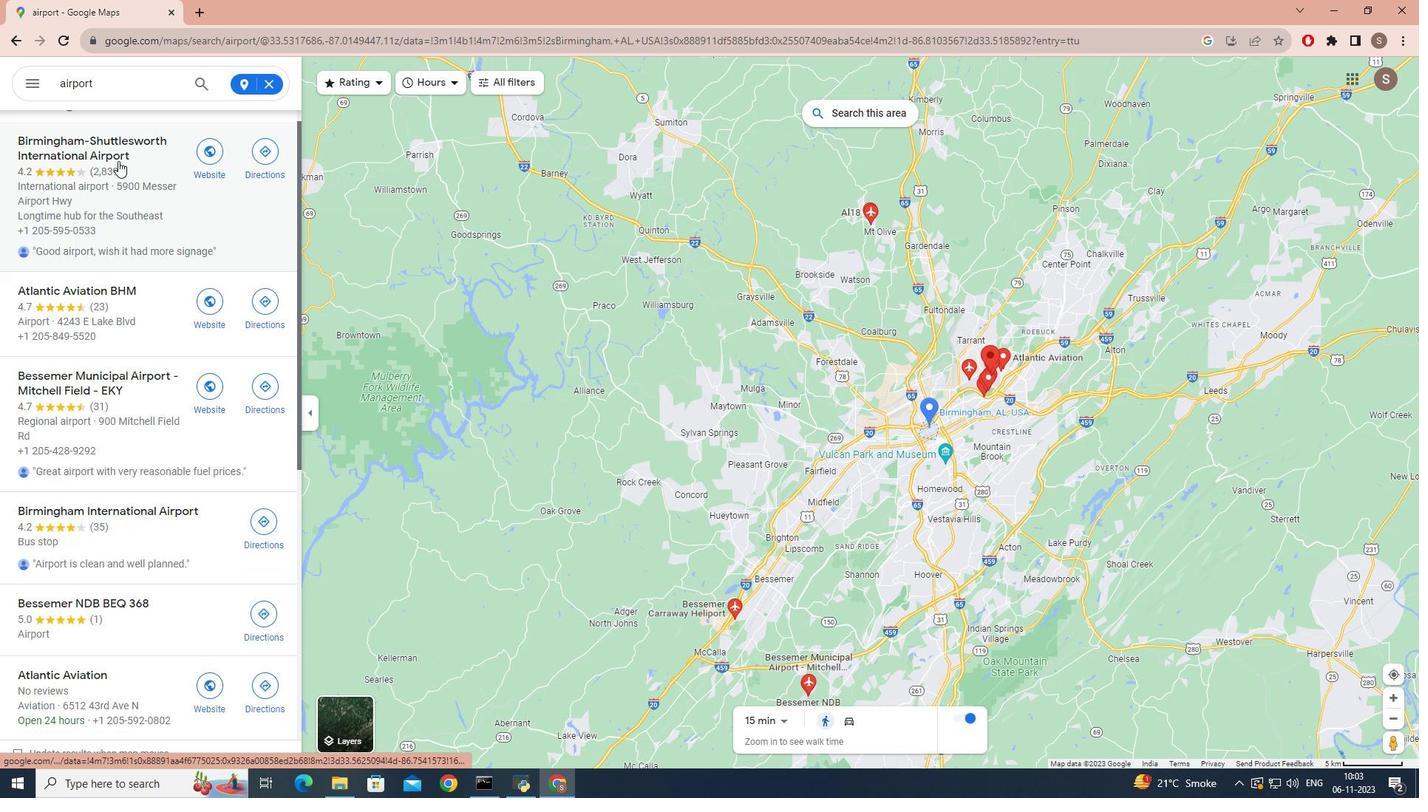 
Action: Mouse moved to (118, 161)
Screenshot: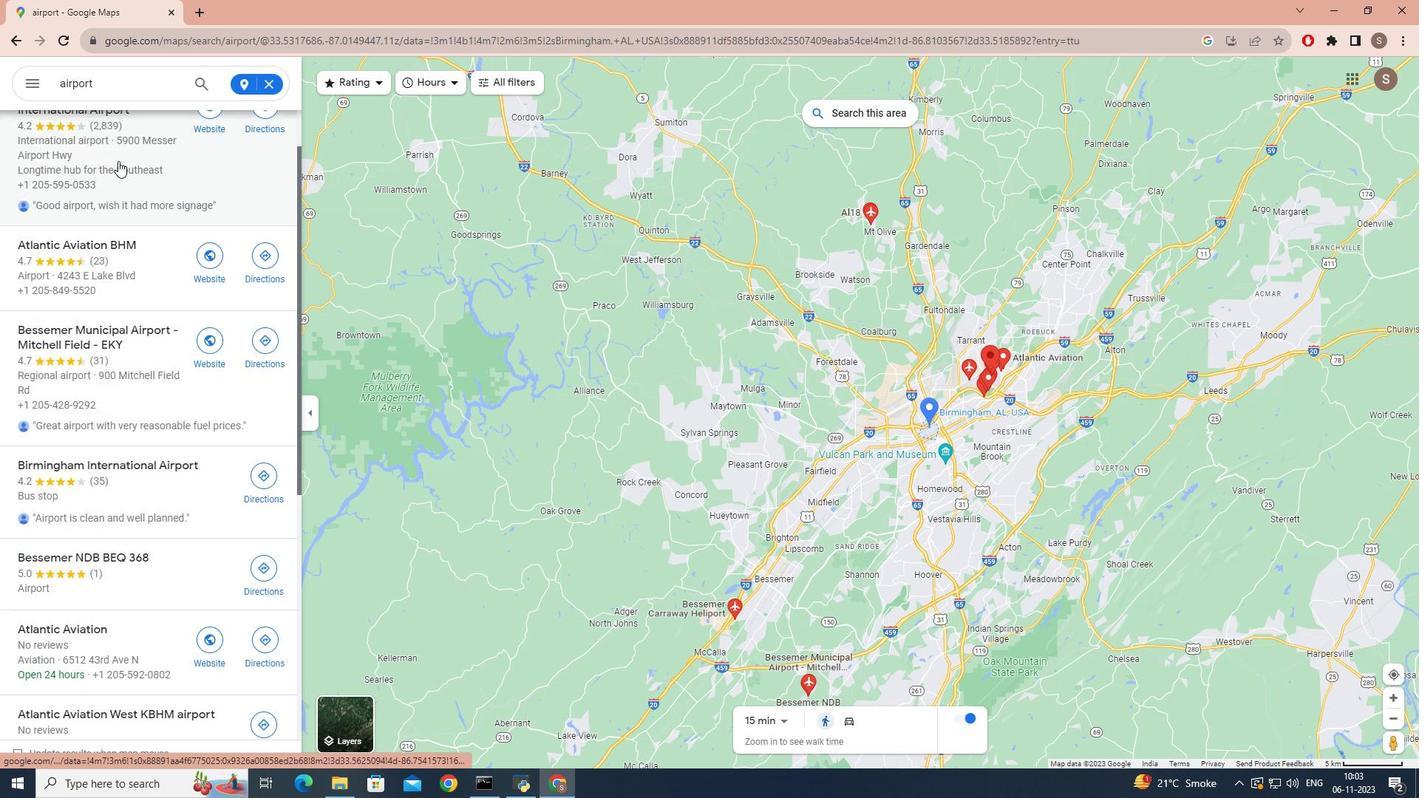 
Action: Mouse scrolled (118, 160) with delta (0, 0)
Screenshot: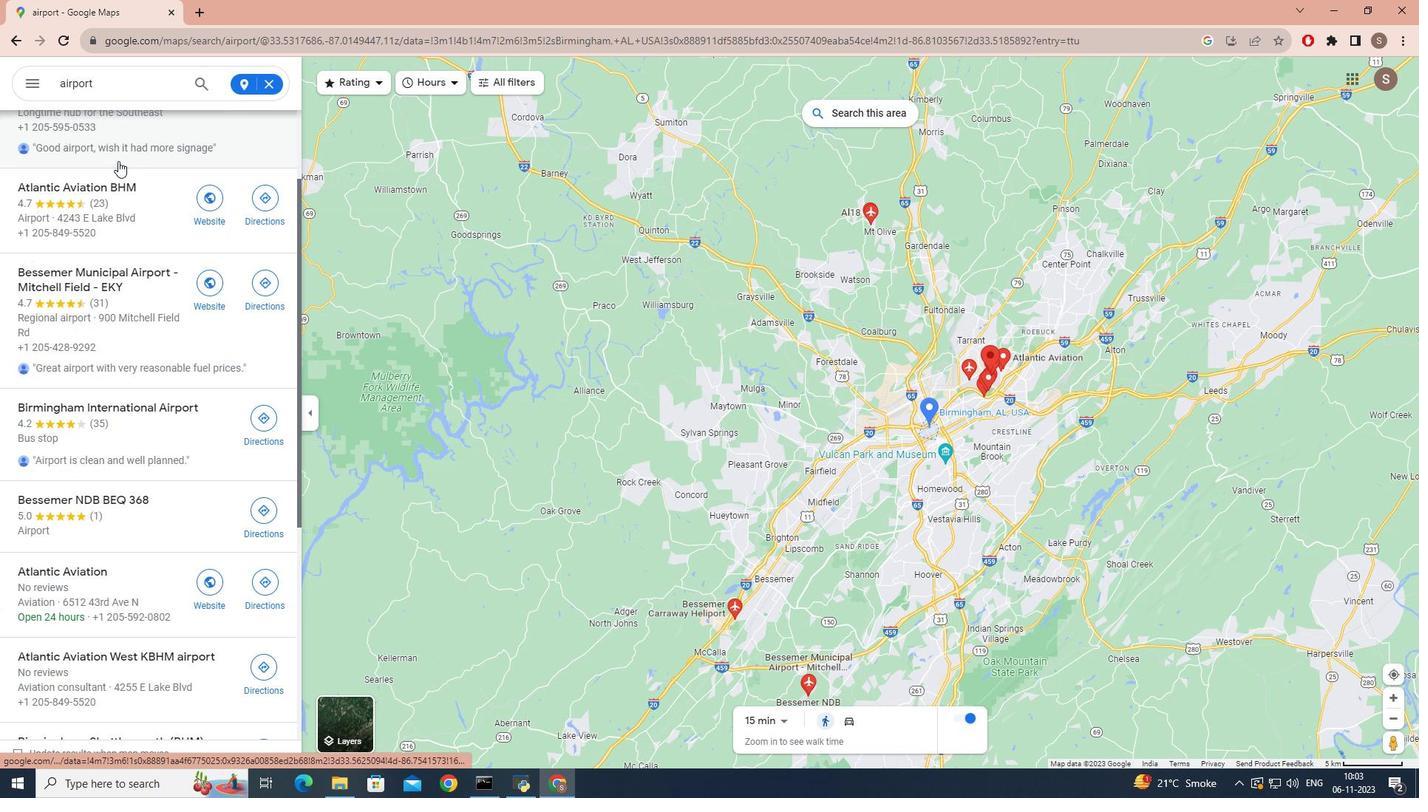 
Action: Mouse scrolled (118, 160) with delta (0, 0)
Screenshot: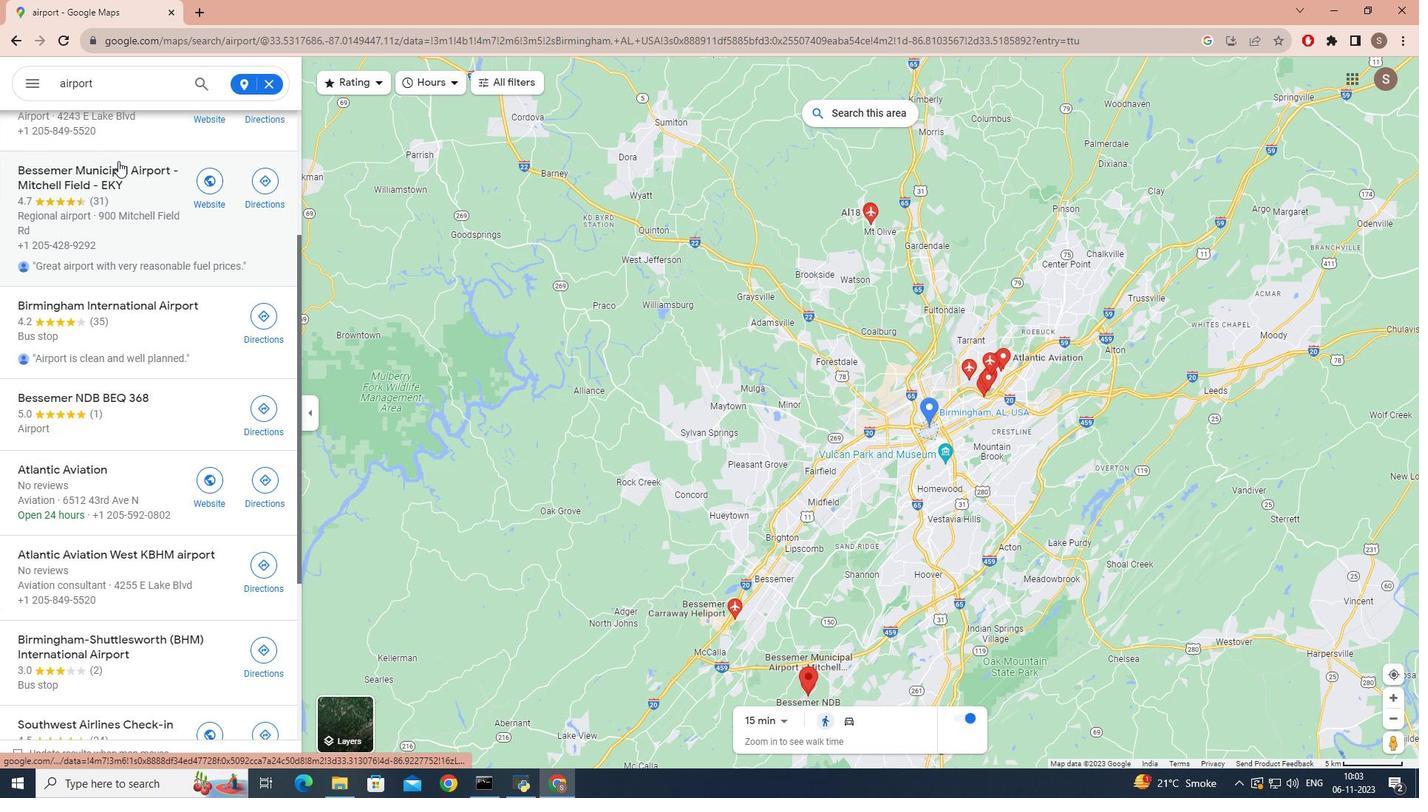 
Action: Mouse scrolled (118, 160) with delta (0, 0)
Screenshot: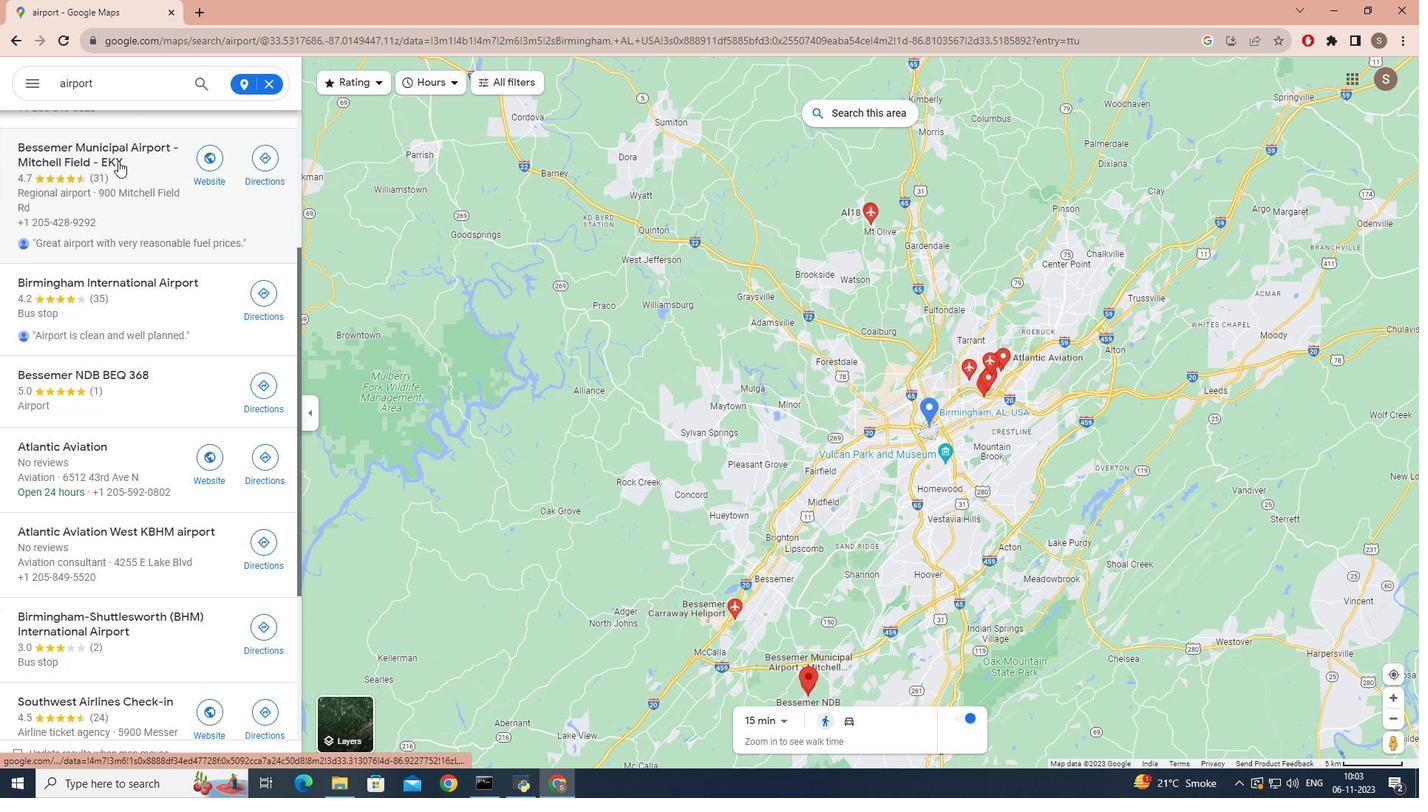 
Action: Mouse moved to (117, 161)
Screenshot: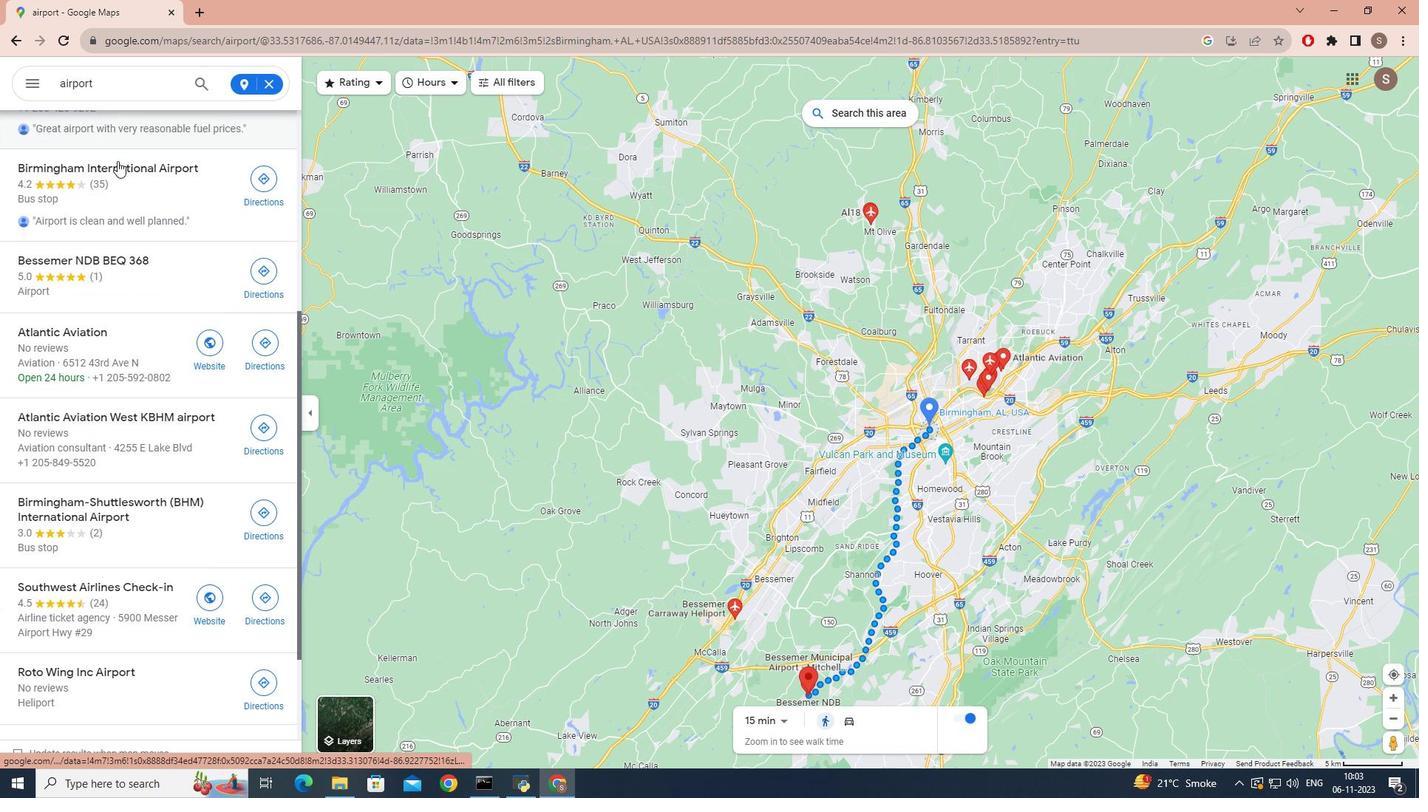 
Action: Mouse scrolled (117, 161) with delta (0, 0)
Screenshot: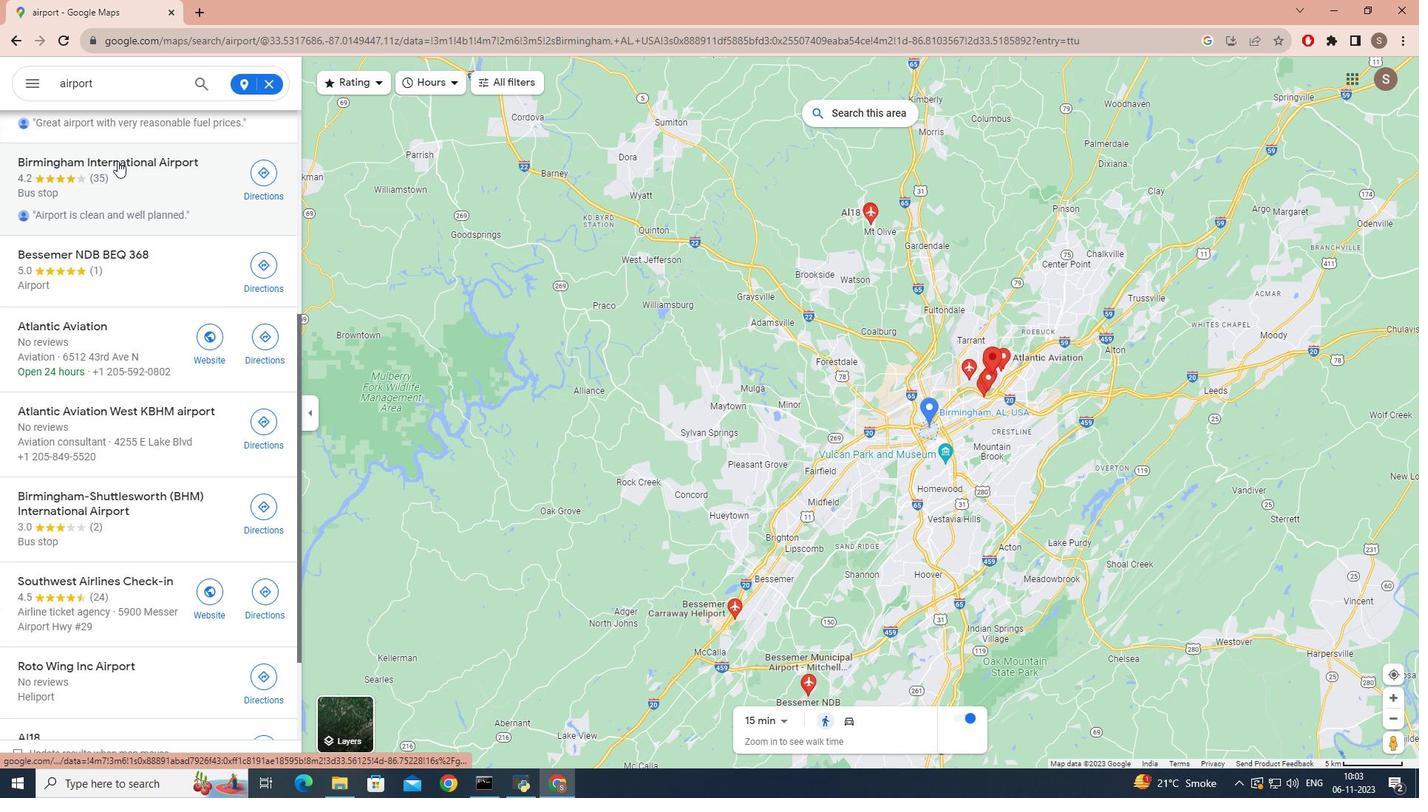 
Action: Mouse scrolled (117, 161) with delta (0, 0)
Screenshot: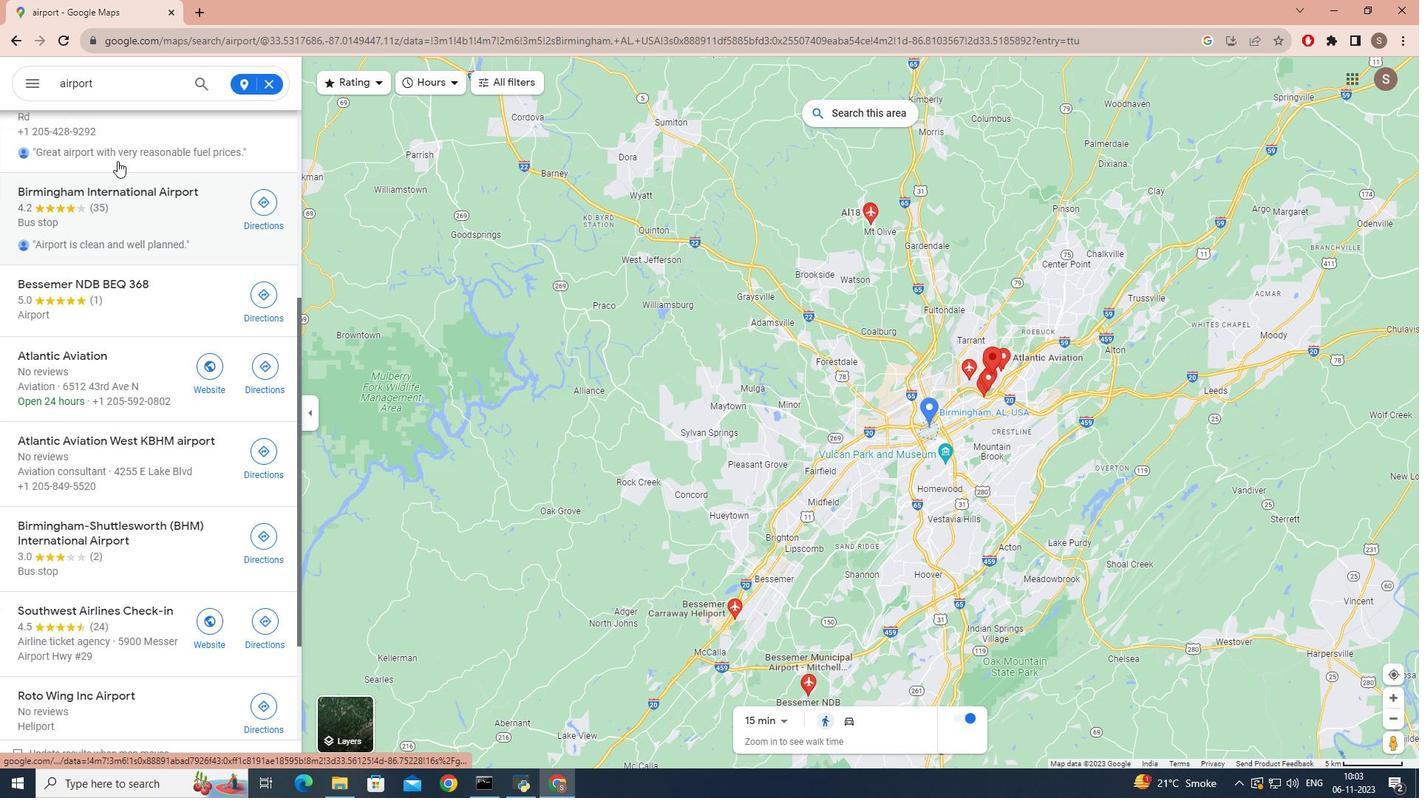 
Action: Mouse scrolled (117, 161) with delta (0, 0)
Screenshot: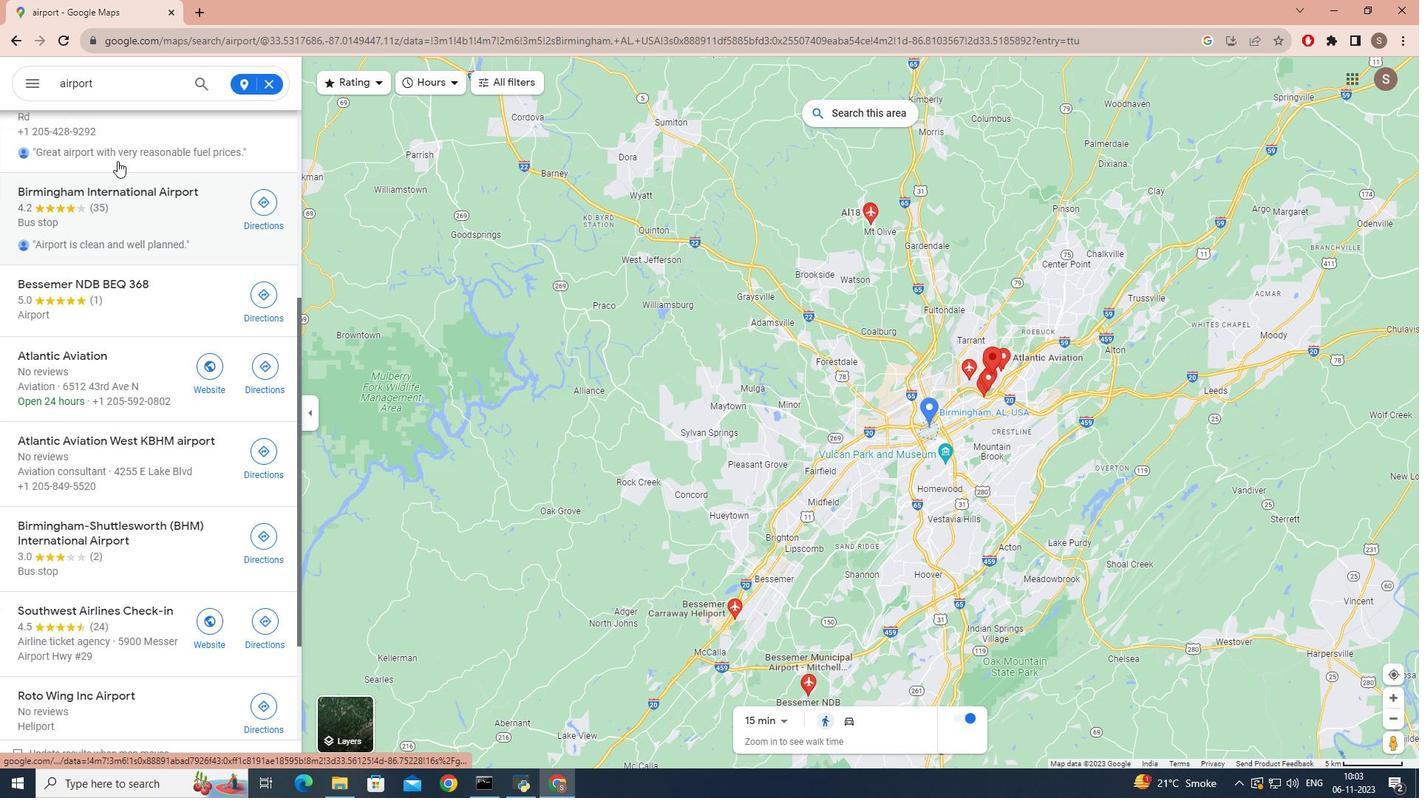 
Action: Mouse scrolled (117, 161) with delta (0, 0)
Screenshot: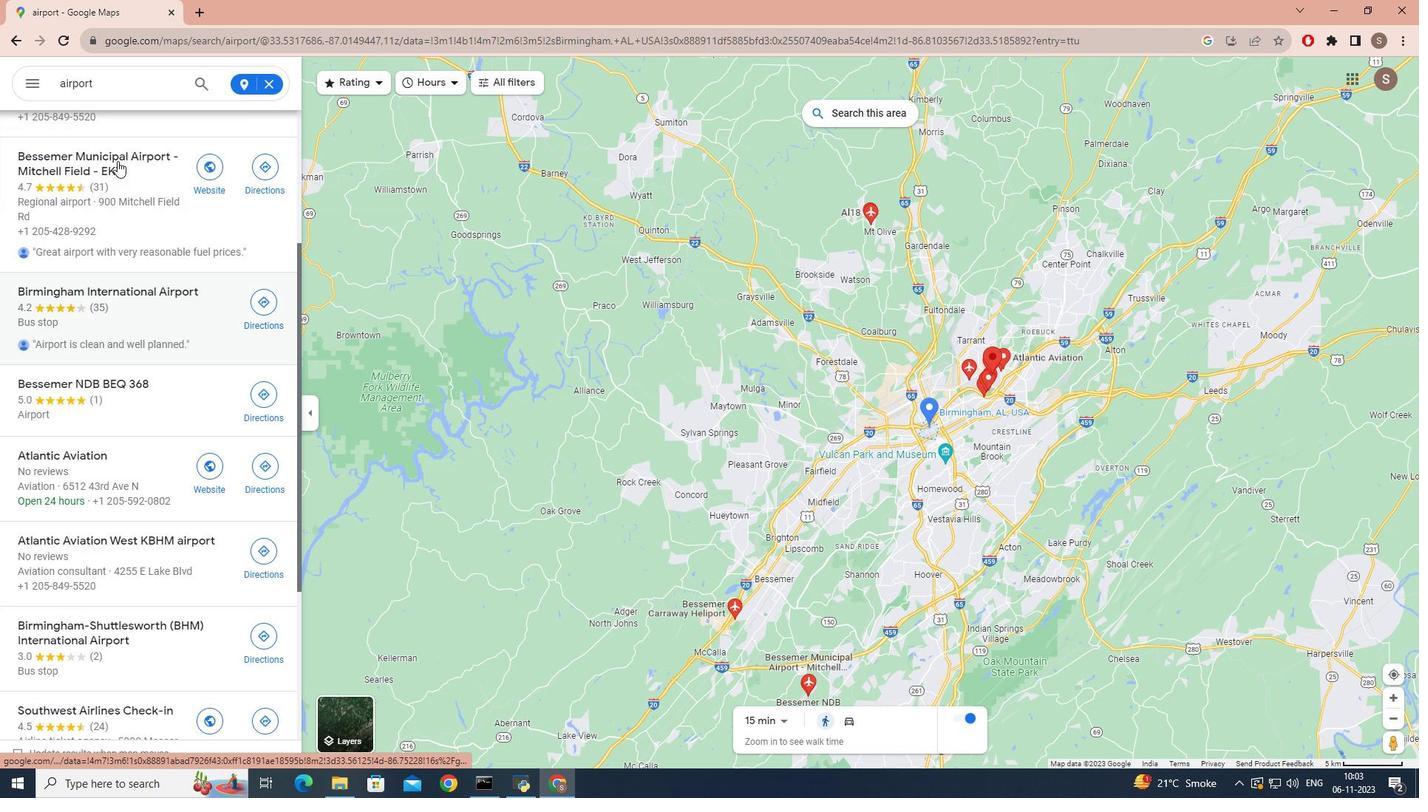 
Action: Mouse scrolled (117, 160) with delta (0, 0)
Screenshot: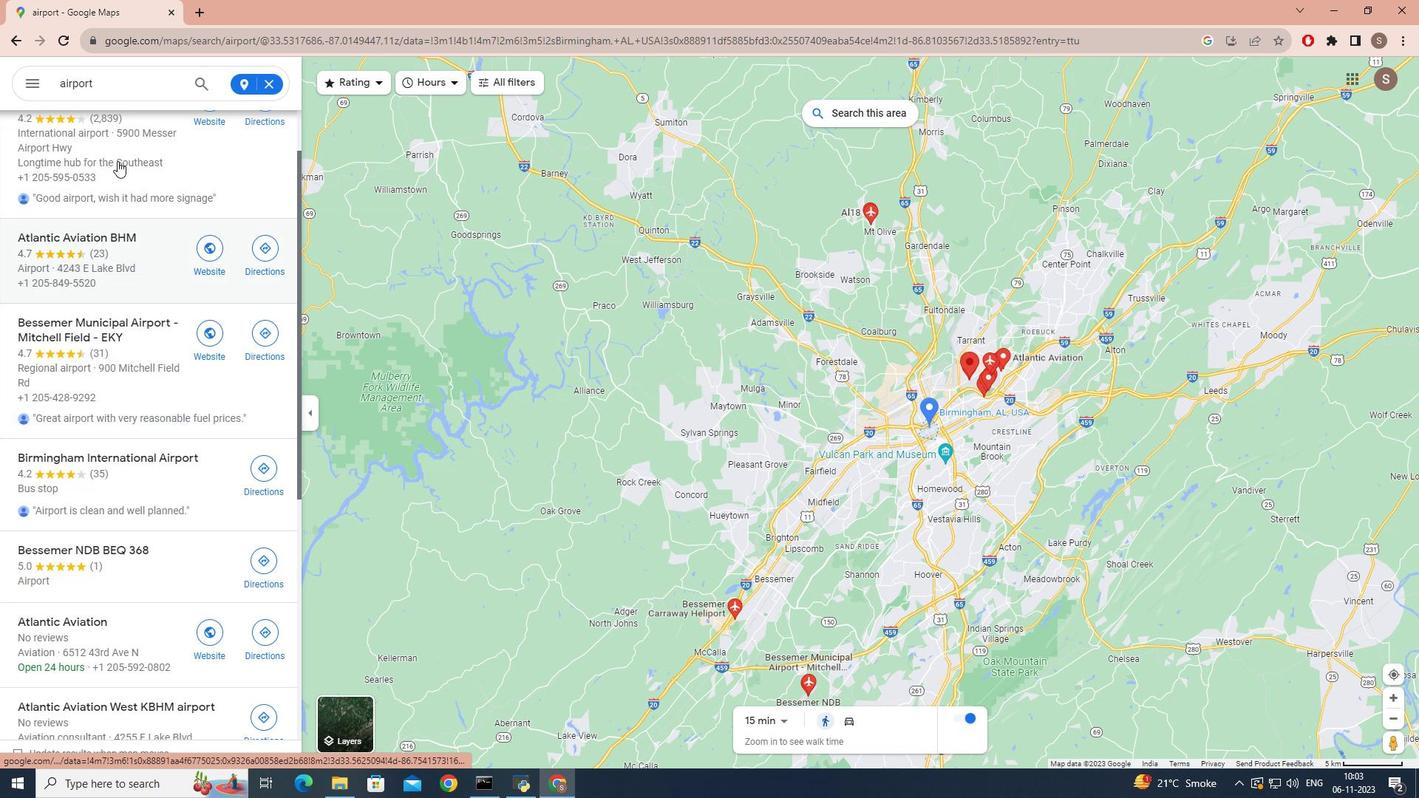 
Action: Mouse scrolled (117, 161) with delta (0, 0)
Screenshot: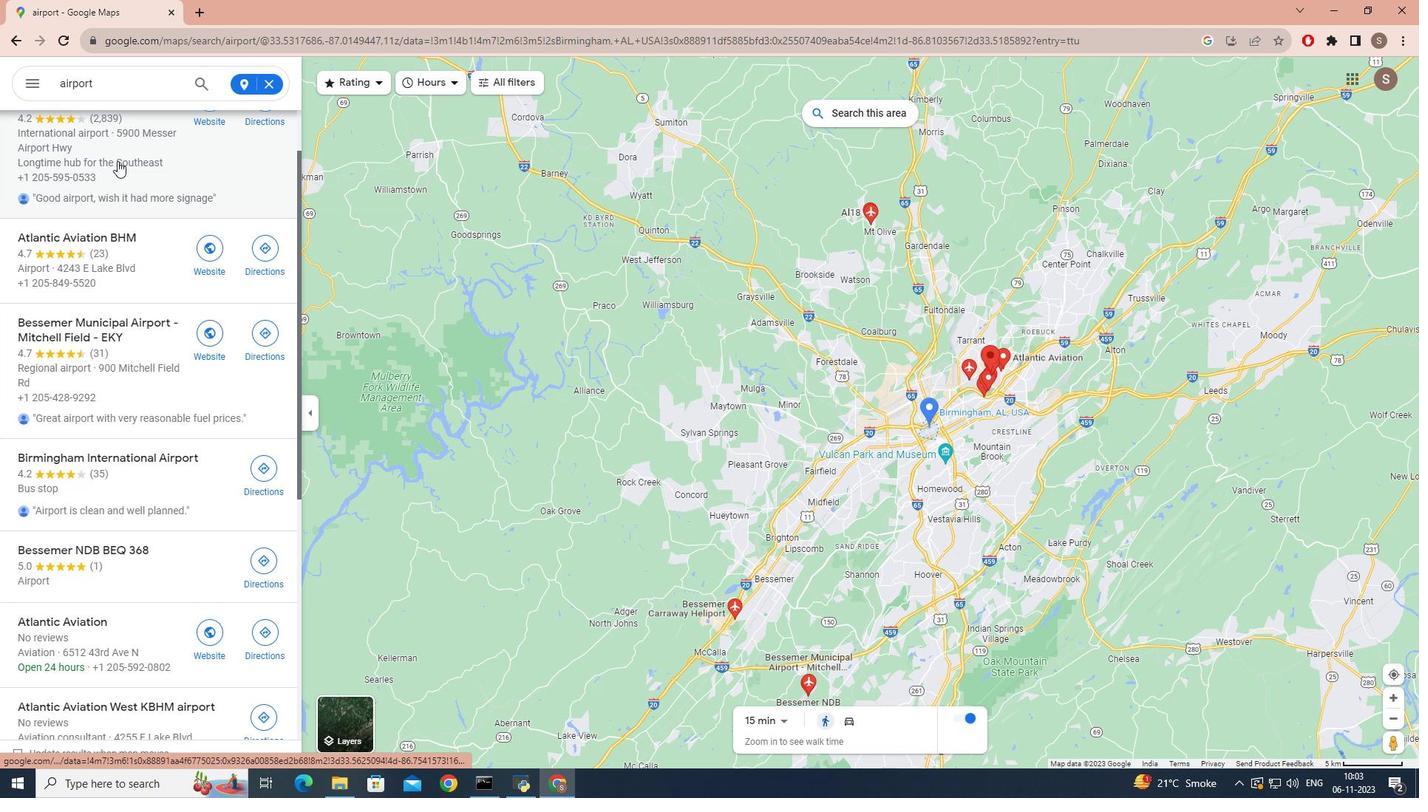 
Action: Mouse scrolled (117, 161) with delta (0, 0)
Screenshot: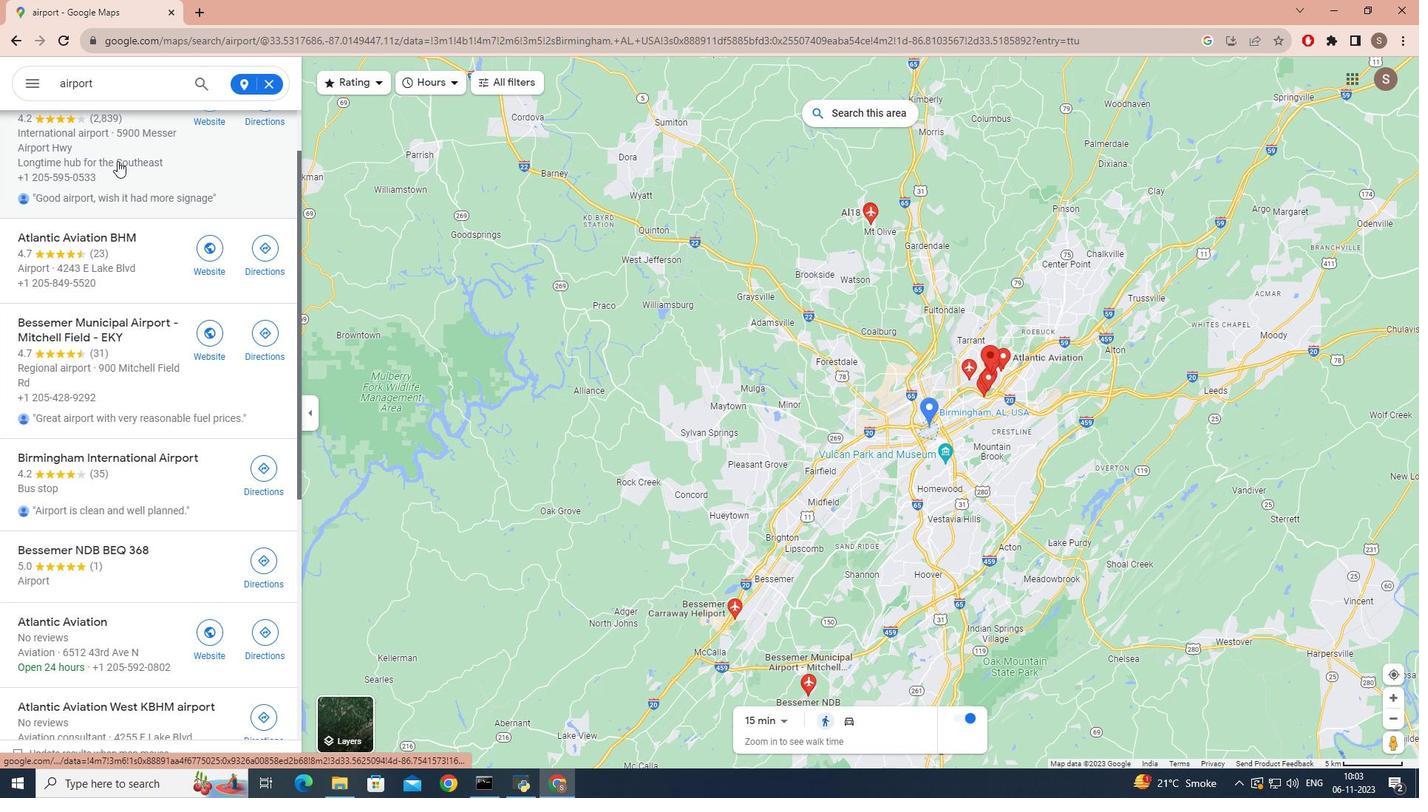 
Action: Mouse scrolled (117, 161) with delta (0, 0)
Screenshot: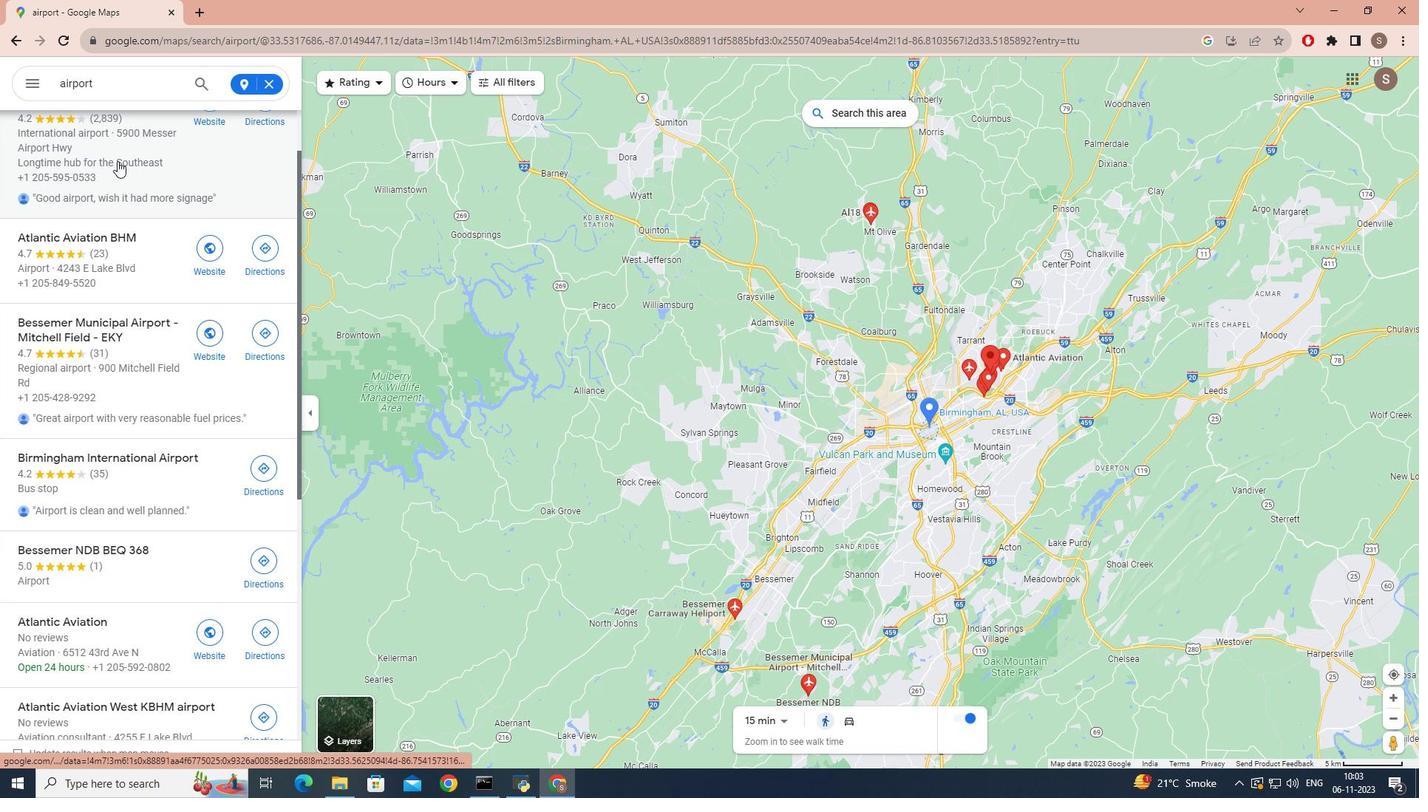 
Action: Mouse scrolled (117, 161) with delta (0, 0)
Screenshot: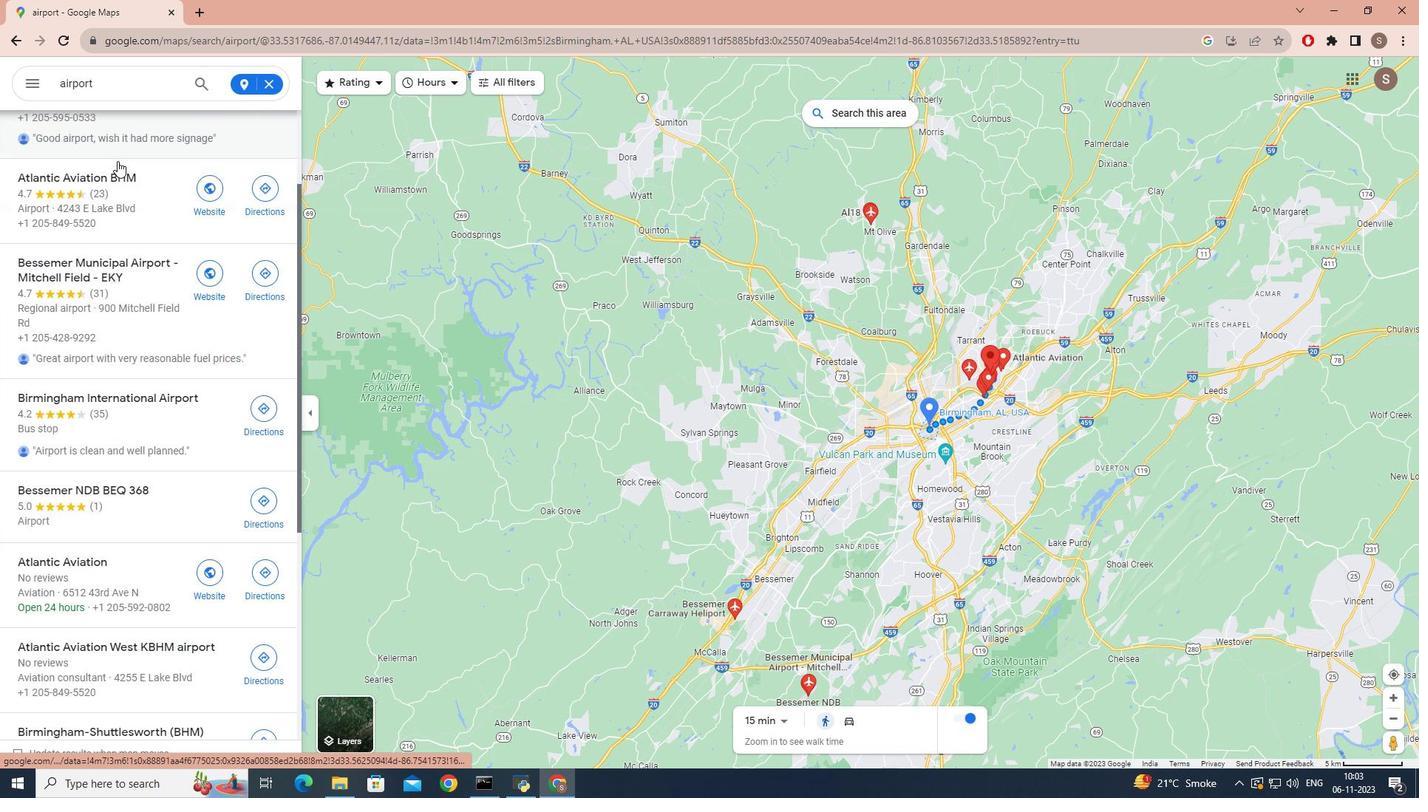 
Action: Mouse scrolled (117, 161) with delta (0, 0)
Screenshot: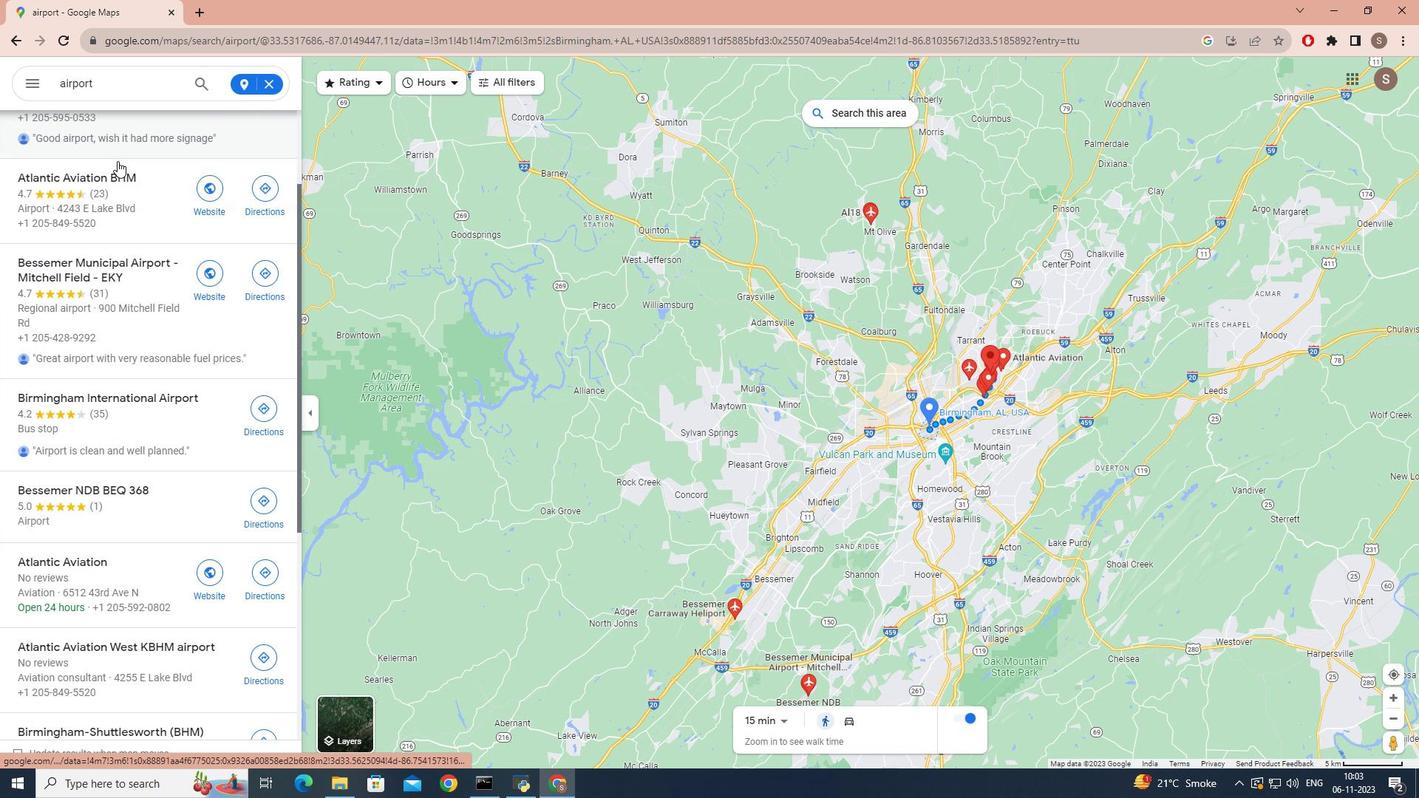 
Action: Mouse scrolled (117, 161) with delta (0, 0)
Screenshot: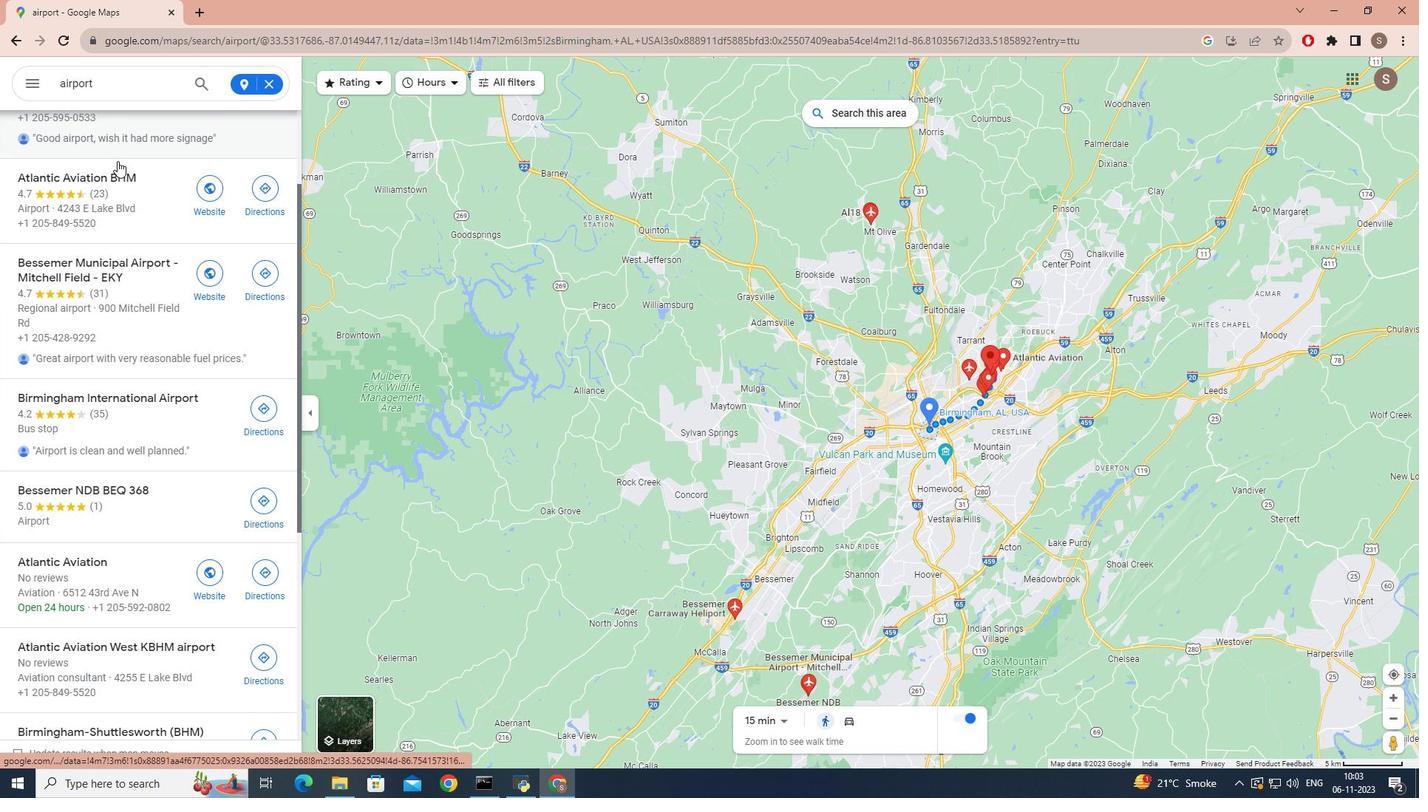 
Action: Mouse scrolled (117, 161) with delta (0, 0)
Screenshot: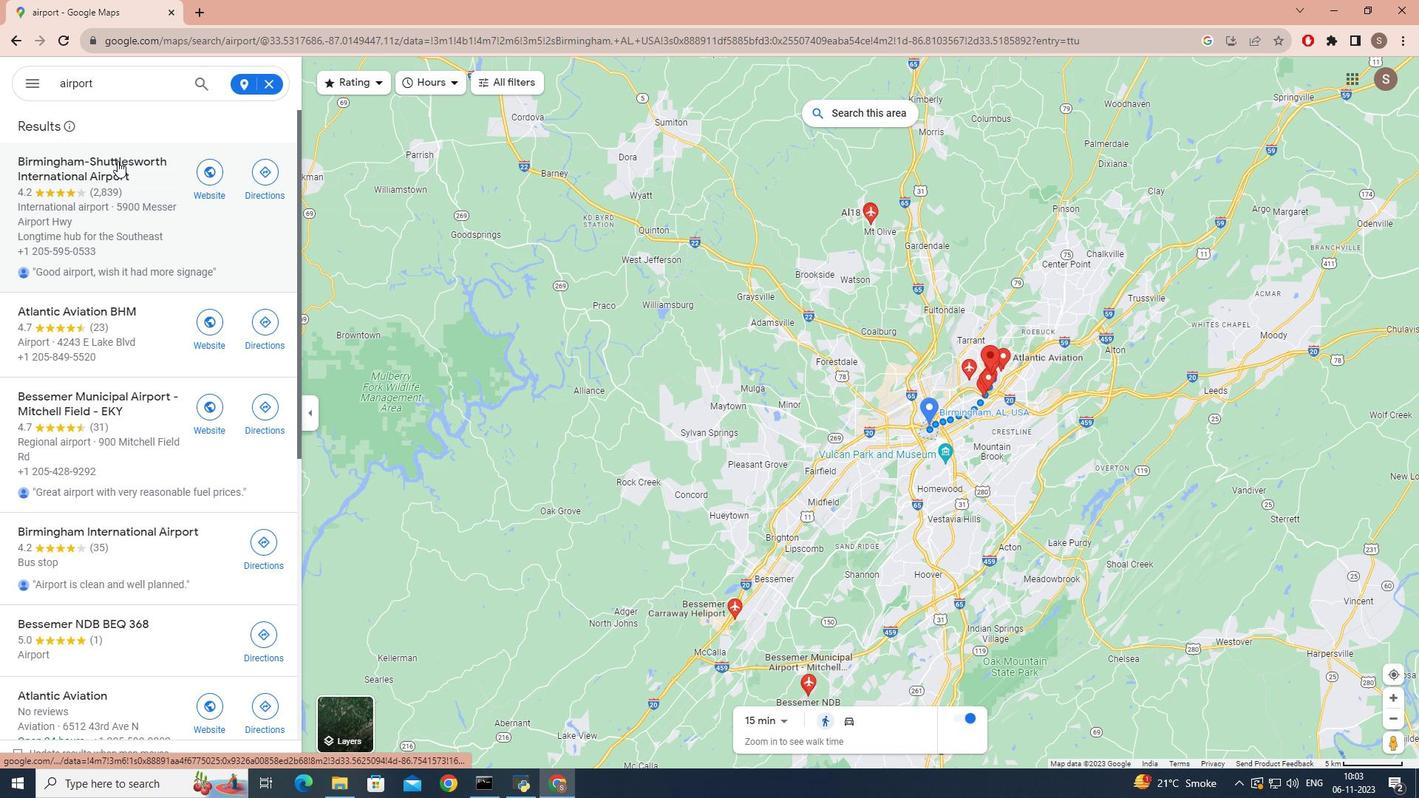 
Action: Mouse scrolled (117, 161) with delta (0, 0)
Screenshot: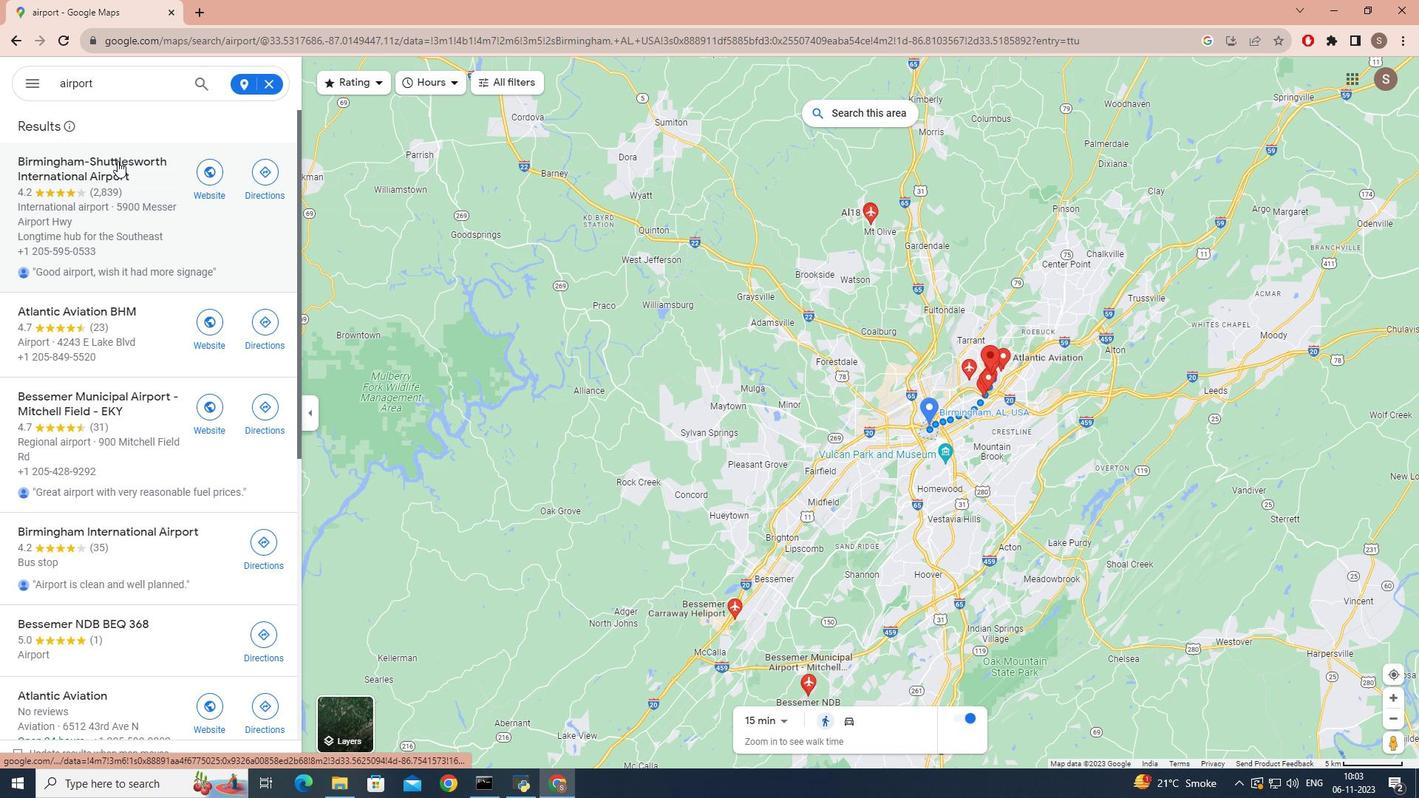 
Action: Mouse scrolled (117, 161) with delta (0, 0)
Screenshot: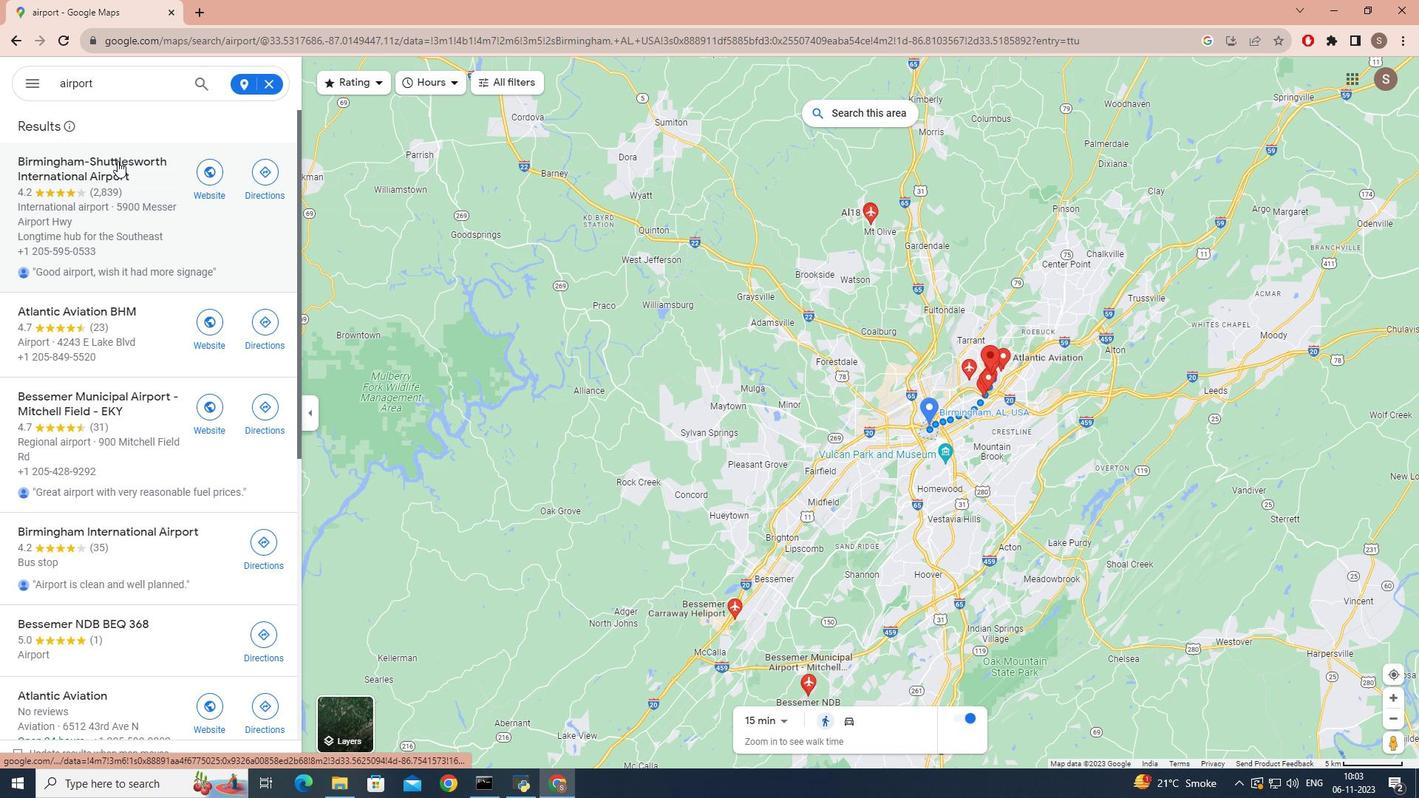 
